 Task: Look for space in Bolgatanga, Ghana from 9th June, 2023 to 16th June, 2023 for 2 adults in price range Rs.8000 to Rs.16000. Place can be entire place with 2 bedrooms having 2 beds and 1 bathroom. Property type can be house, flat, guest house. Booking option can be shelf check-in. Required host language is English.
Action: Mouse moved to (417, 48)
Screenshot: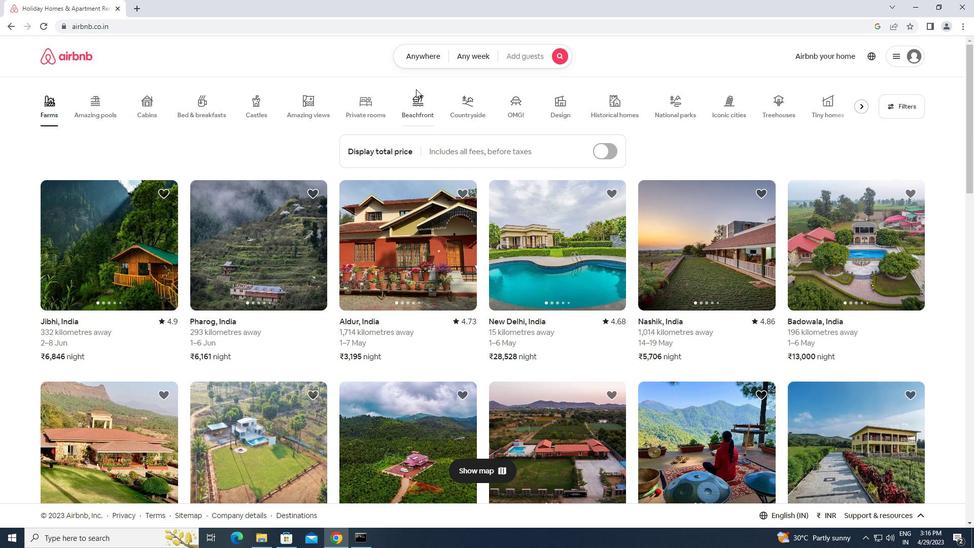 
Action: Mouse pressed left at (417, 48)
Screenshot: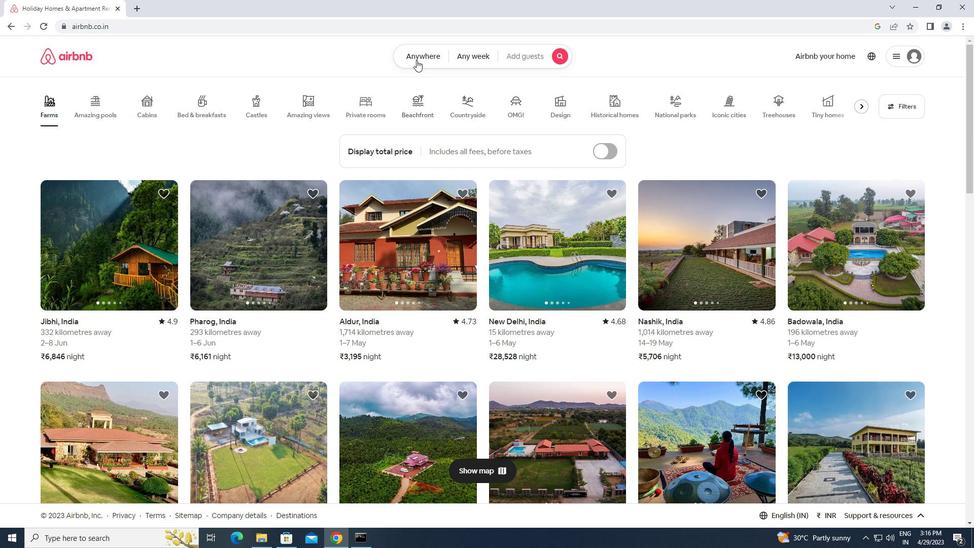 
Action: Mouse moved to (378, 101)
Screenshot: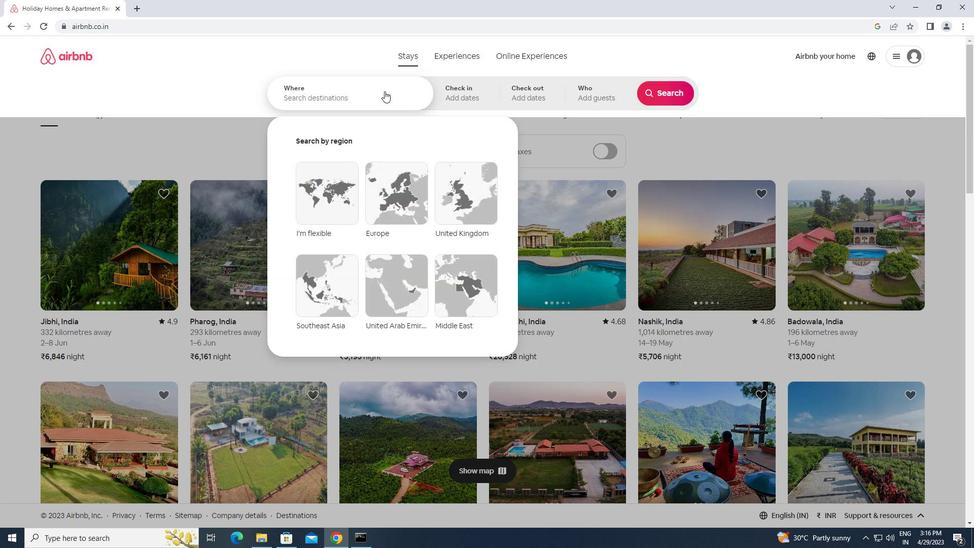 
Action: Mouse pressed left at (378, 101)
Screenshot: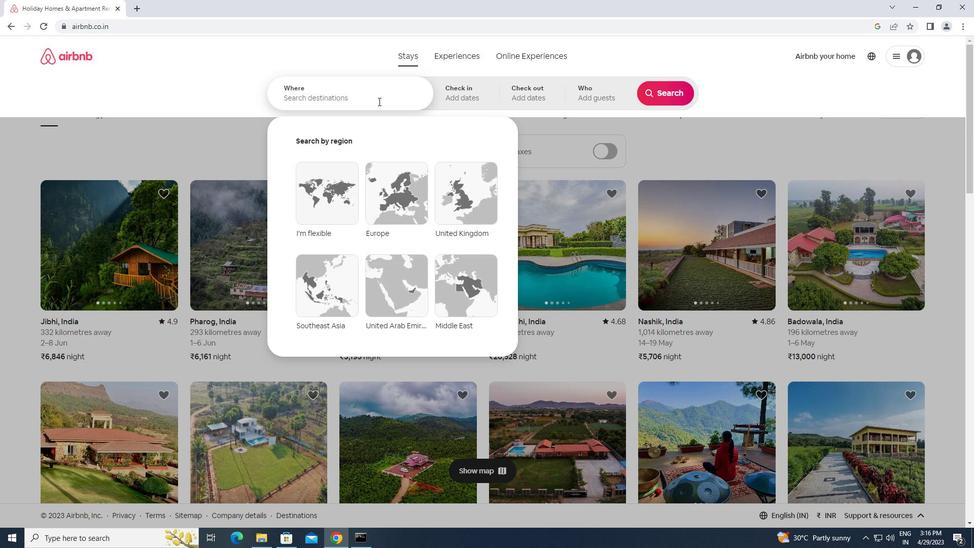 
Action: Key pressed b<Key.caps_lock>olgatanga,<Key.space><Key.caps_lock>g<Key.caps_lock>hana<Key.enter>
Screenshot: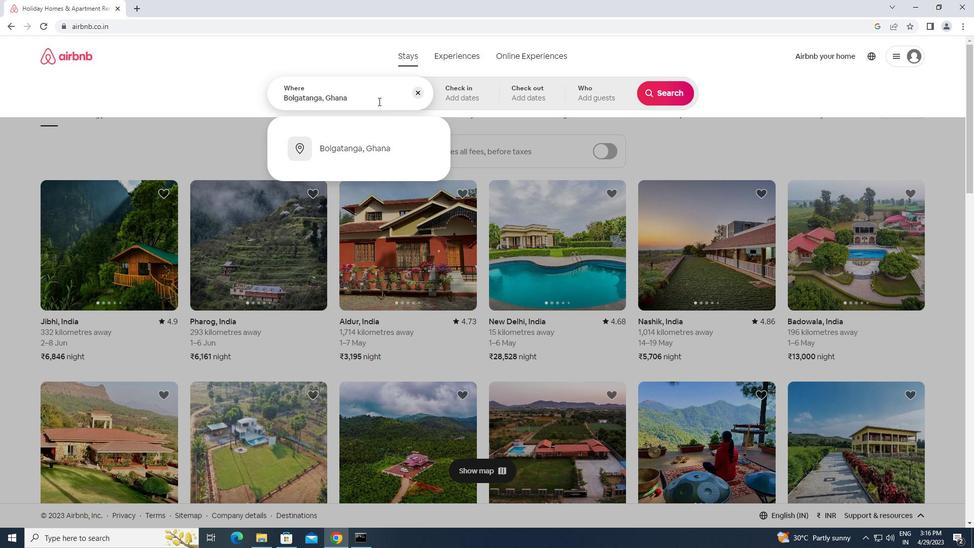 
Action: Mouse moved to (662, 178)
Screenshot: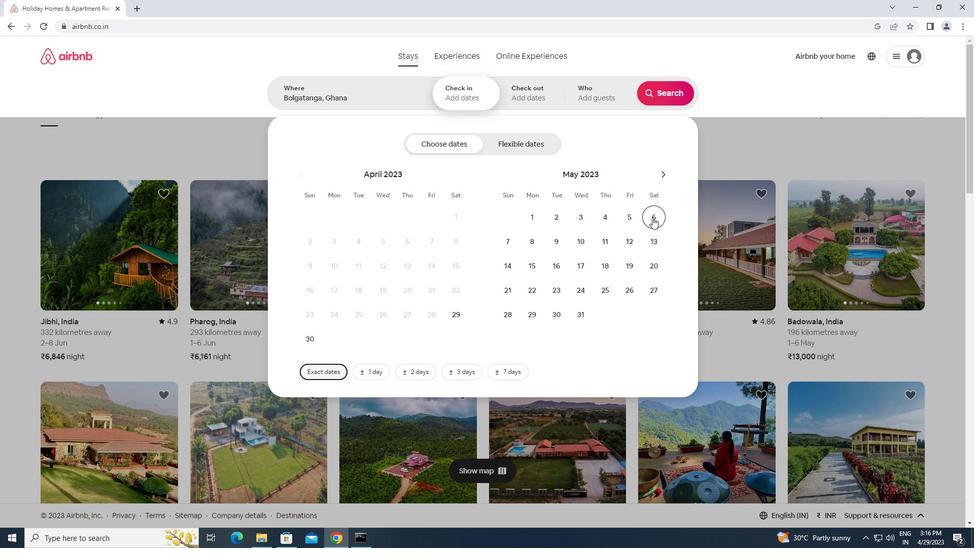 
Action: Mouse pressed left at (662, 178)
Screenshot: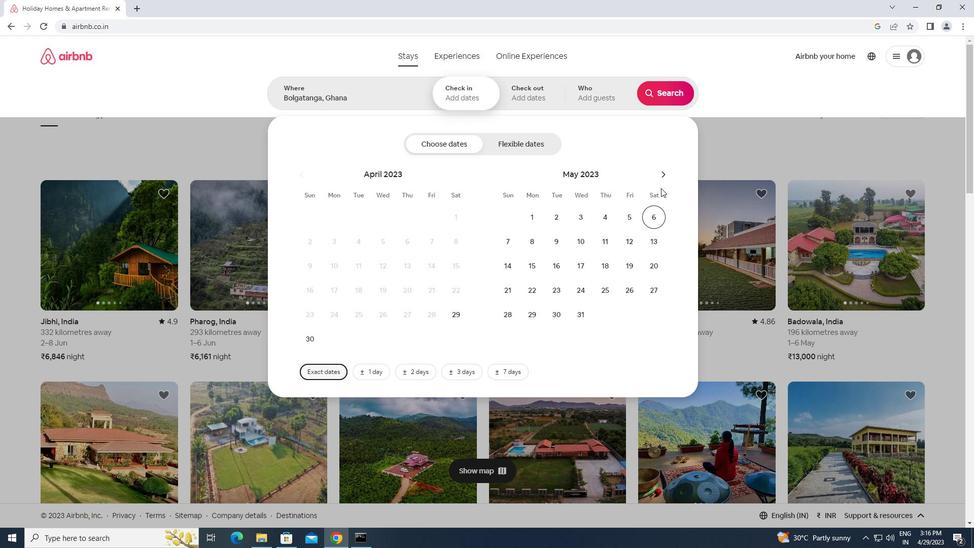 
Action: Mouse moved to (622, 244)
Screenshot: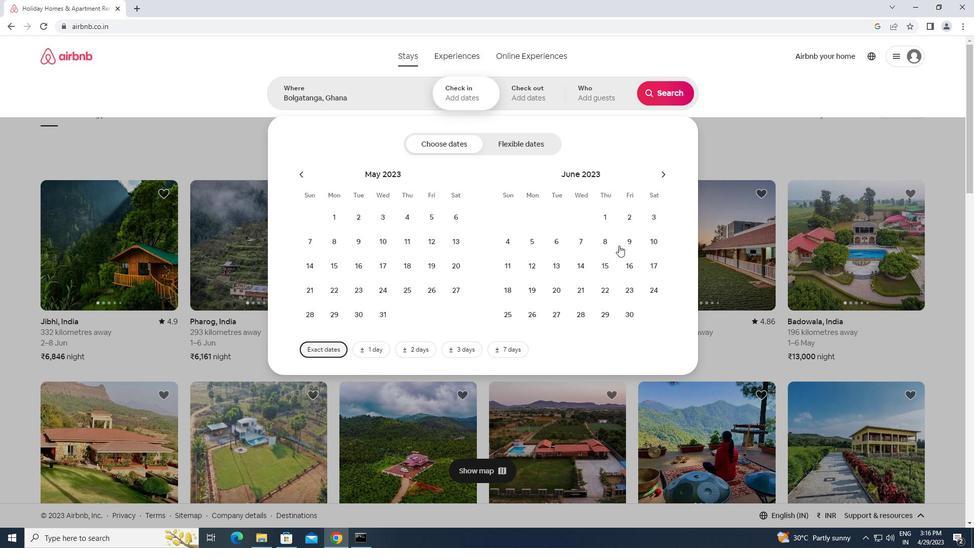 
Action: Mouse pressed left at (622, 244)
Screenshot: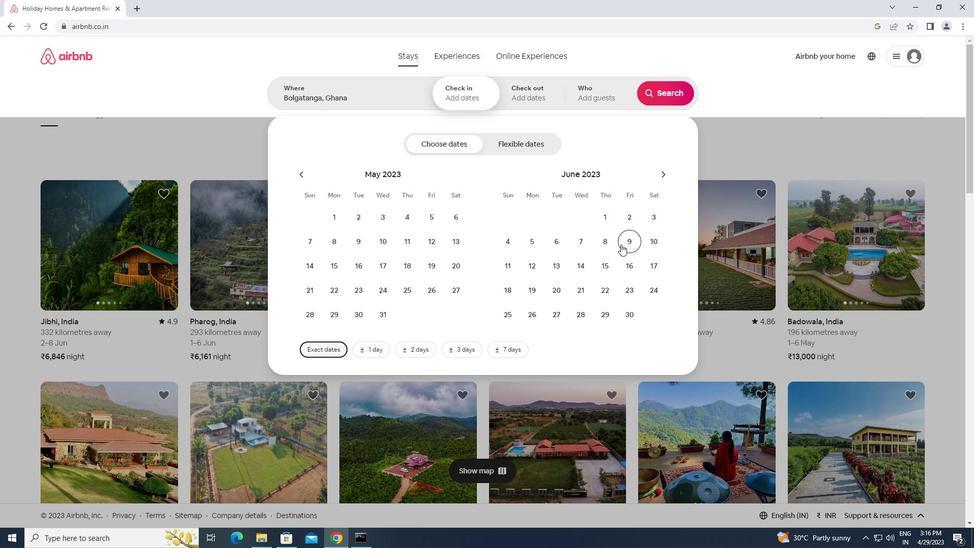 
Action: Mouse moved to (627, 263)
Screenshot: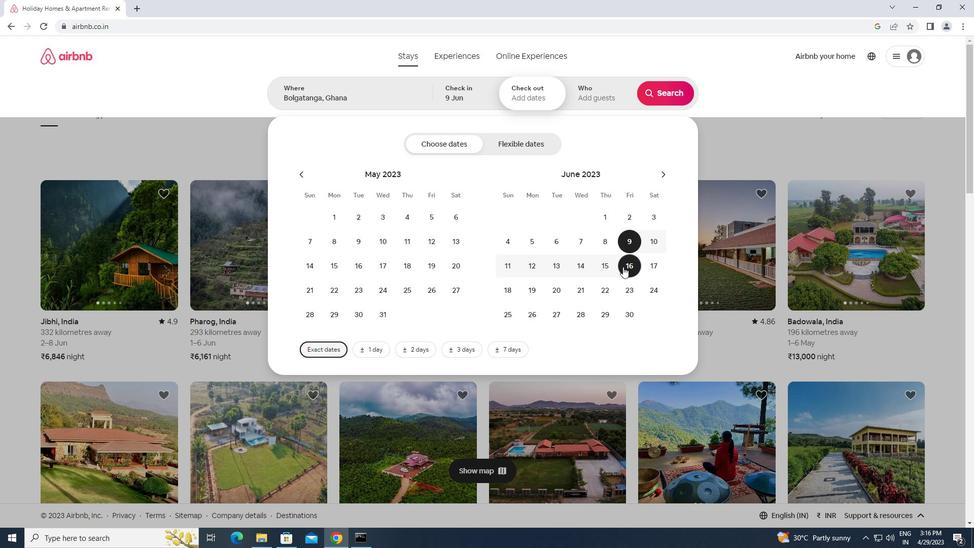 
Action: Mouse pressed left at (627, 263)
Screenshot: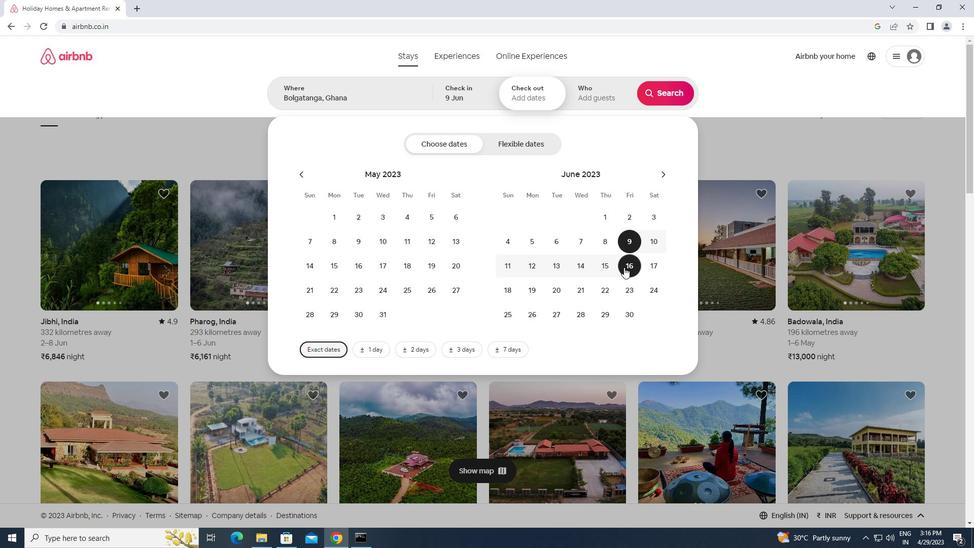 
Action: Mouse moved to (599, 94)
Screenshot: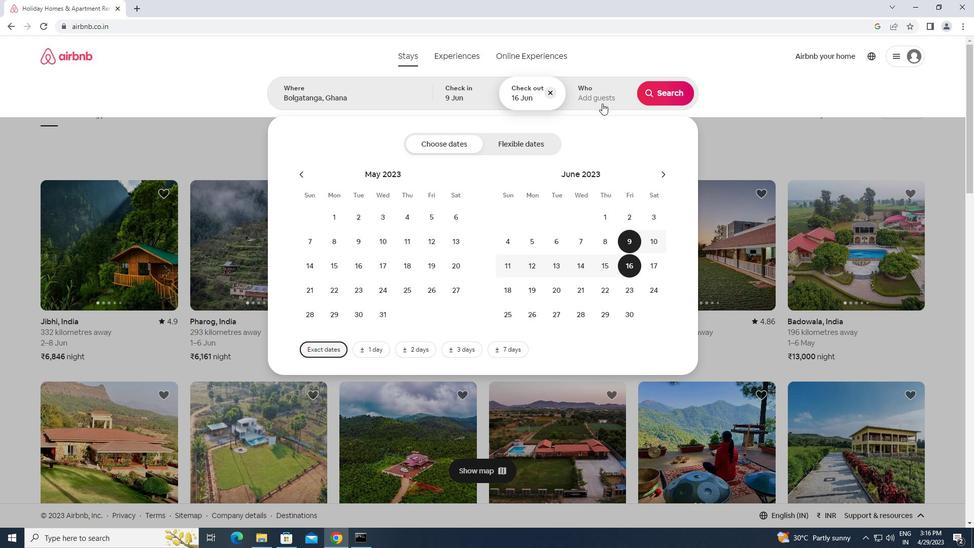 
Action: Mouse pressed left at (599, 94)
Screenshot: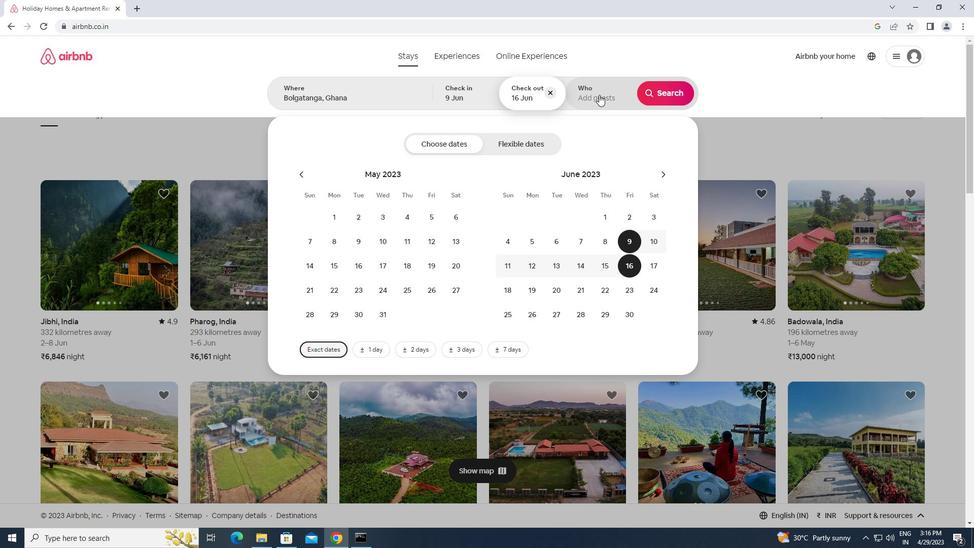 
Action: Mouse moved to (671, 149)
Screenshot: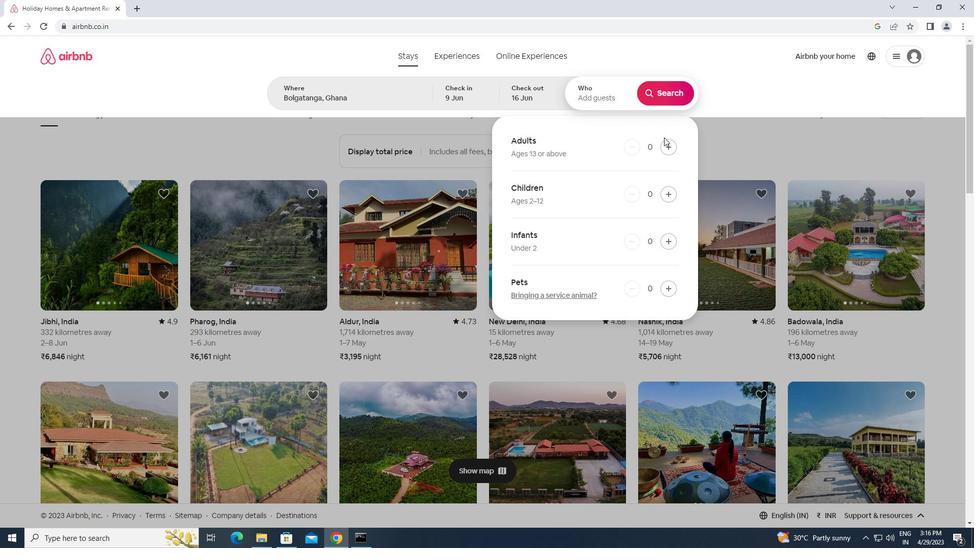 
Action: Mouse pressed left at (671, 149)
Screenshot: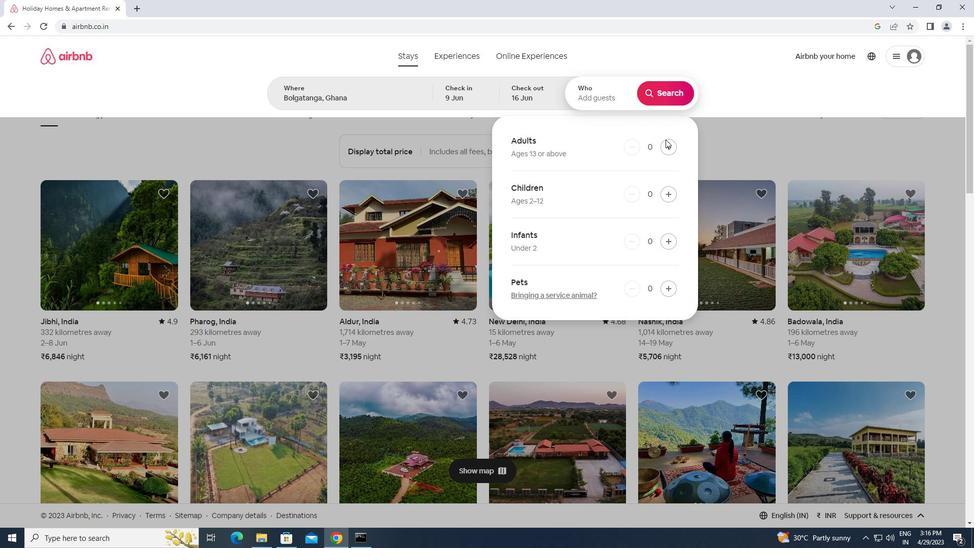 
Action: Mouse pressed left at (671, 149)
Screenshot: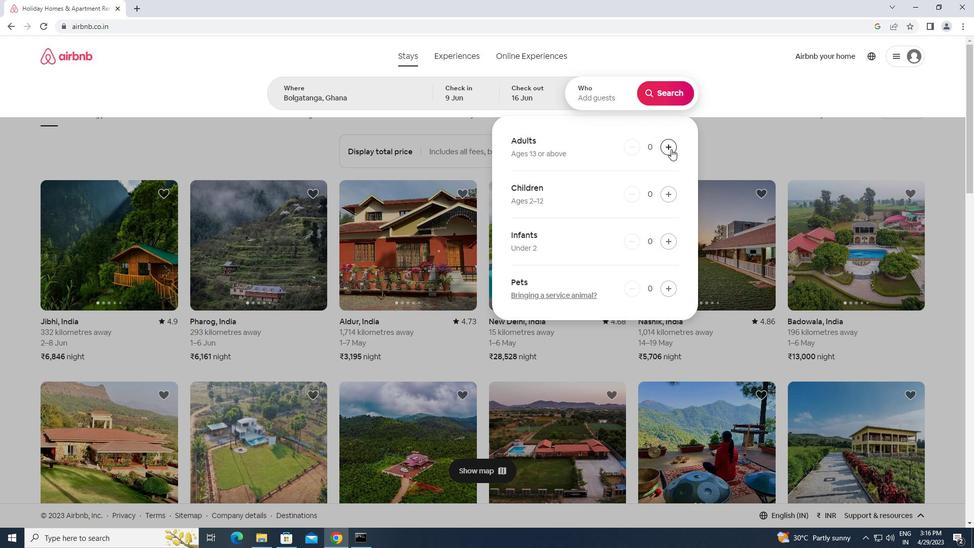 
Action: Mouse moved to (666, 102)
Screenshot: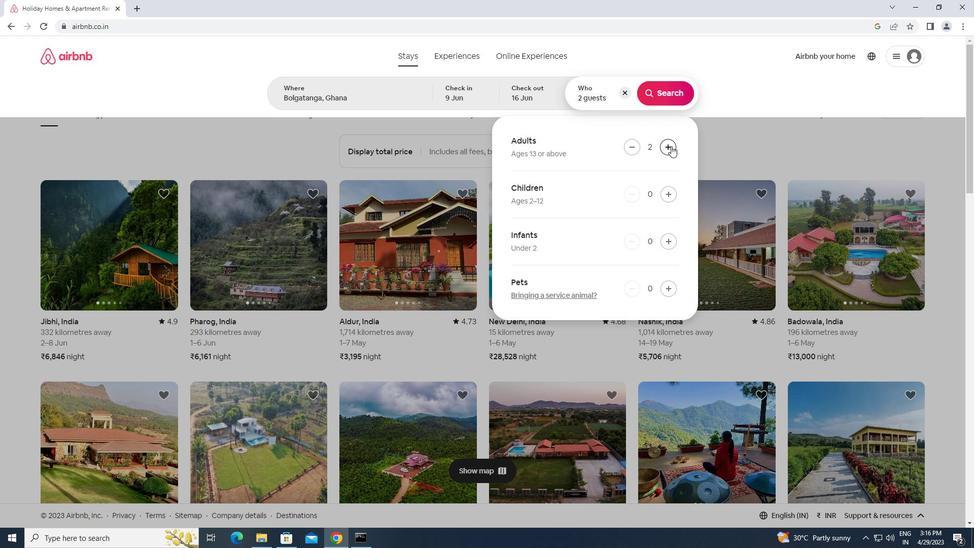 
Action: Mouse pressed left at (666, 102)
Screenshot: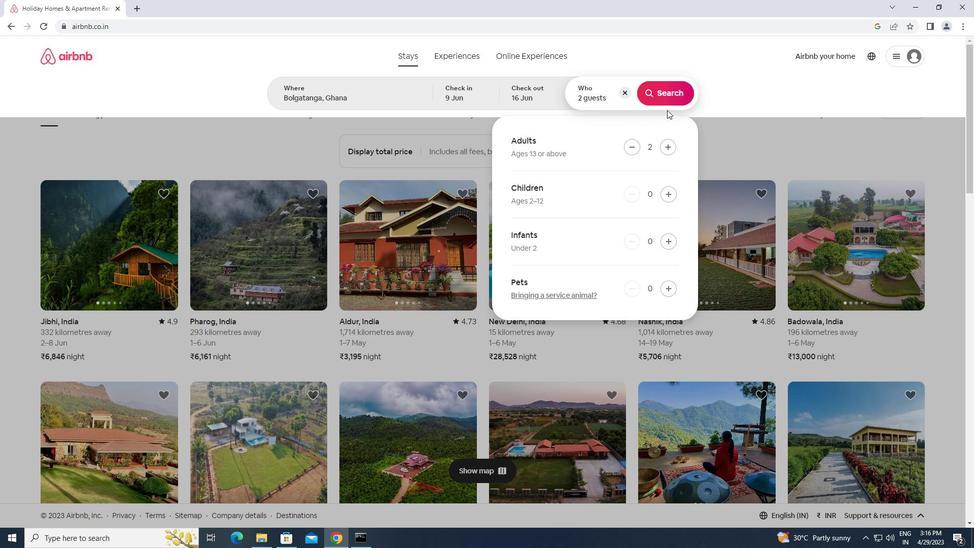
Action: Mouse moved to (916, 91)
Screenshot: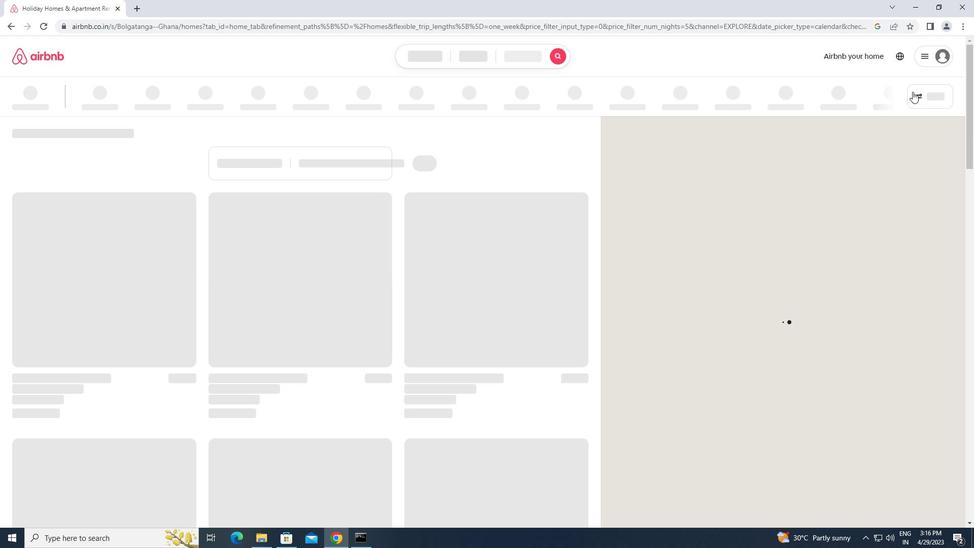 
Action: Mouse pressed left at (916, 91)
Screenshot: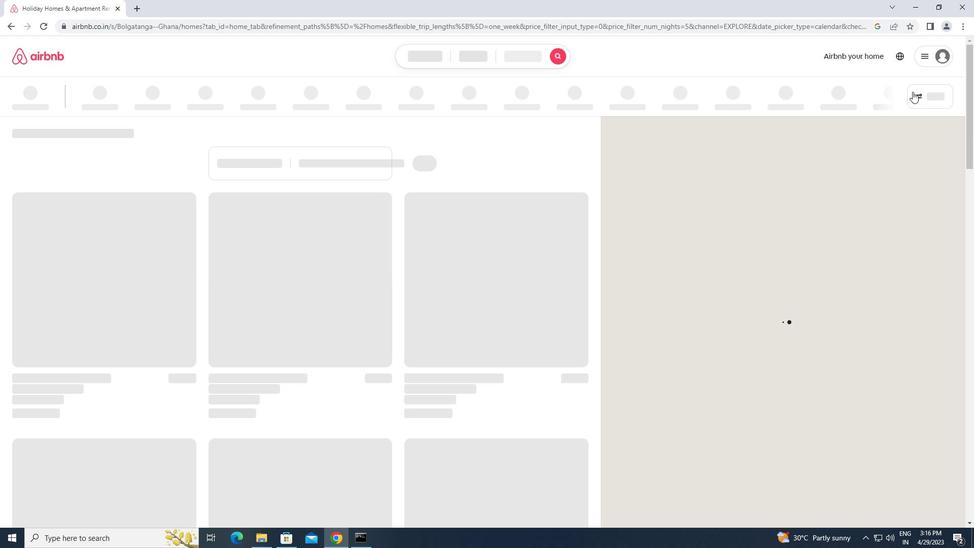 
Action: Mouse moved to (935, 98)
Screenshot: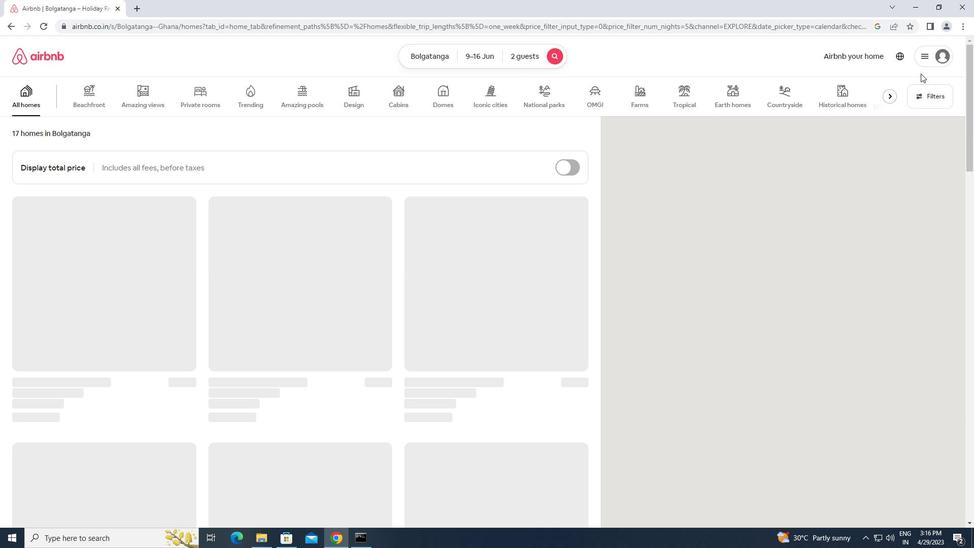
Action: Mouse pressed left at (935, 98)
Screenshot: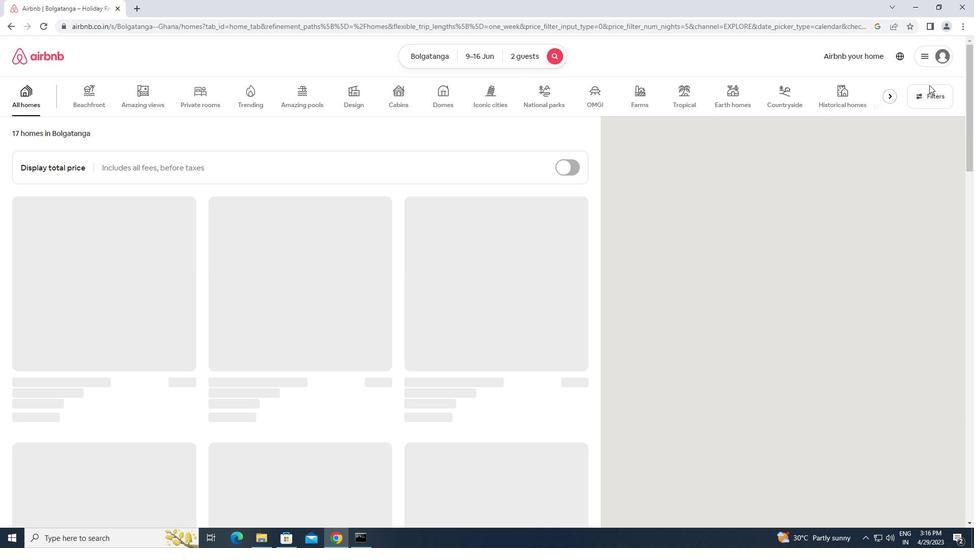 
Action: Mouse moved to (359, 226)
Screenshot: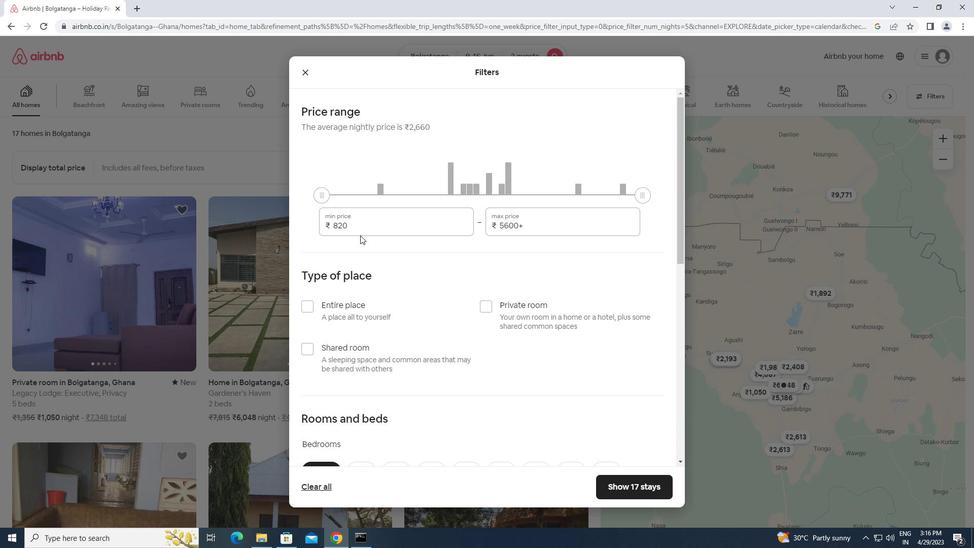 
Action: Mouse pressed left at (359, 226)
Screenshot: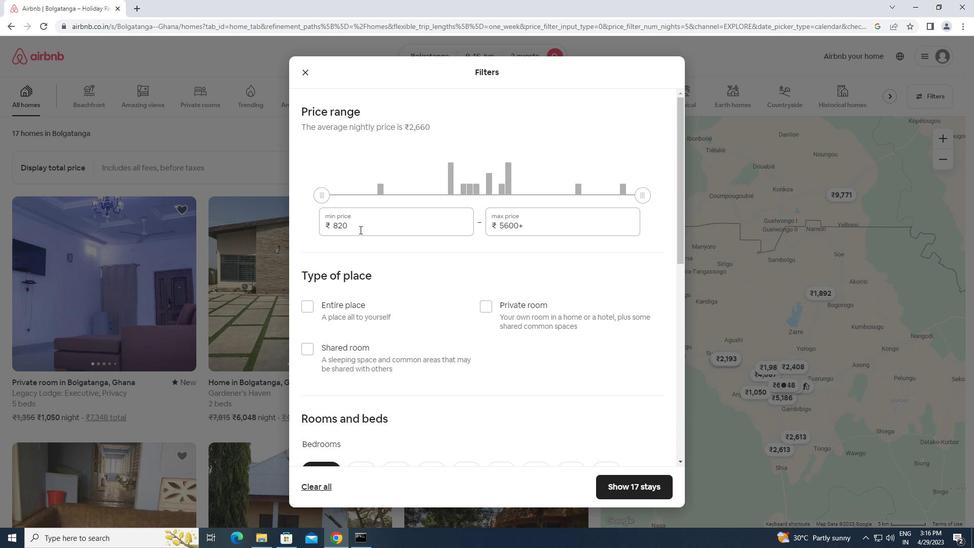 
Action: Mouse moved to (318, 231)
Screenshot: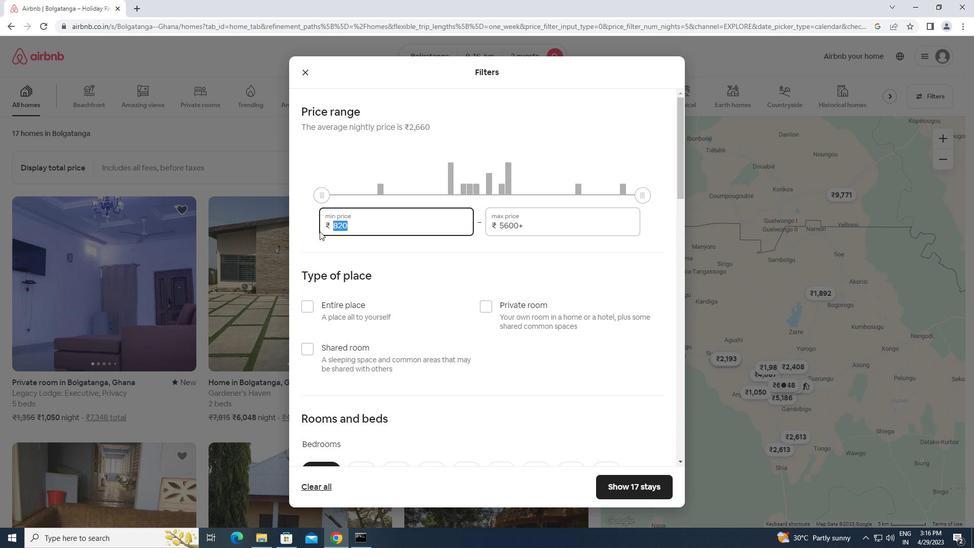 
Action: Key pressed 8000<Key.tab><Key.backspace><Key.backspace><Key.backspace><Key.backspace><Key.backspace>16000<Key.backspace><Key.backspace><Key.backspace><Key.backspace><Key.backspace><Key.backspace><Key.backspace><Key.backspace><Key.backspace><Key.backspace><Key.backspace><Key.backspace><Key.backspace><Key.backspace><Key.backspace><Key.backspace><Key.backspace><Key.backspace>16000
Screenshot: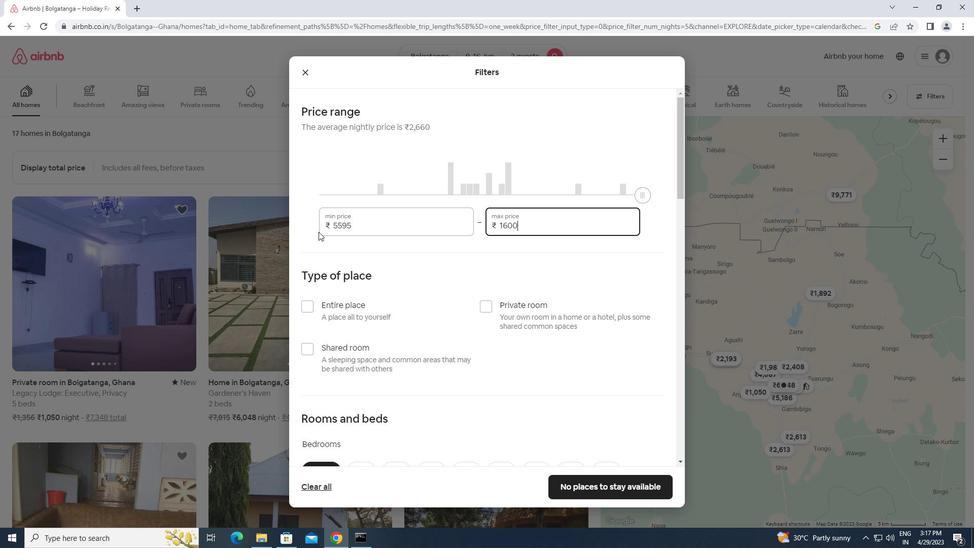 
Action: Mouse moved to (314, 303)
Screenshot: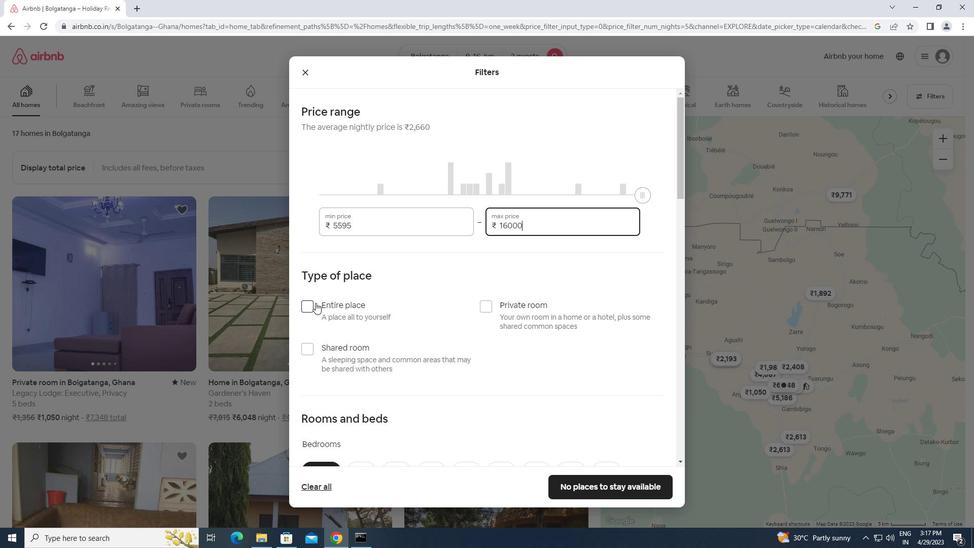 
Action: Mouse pressed left at (314, 303)
Screenshot: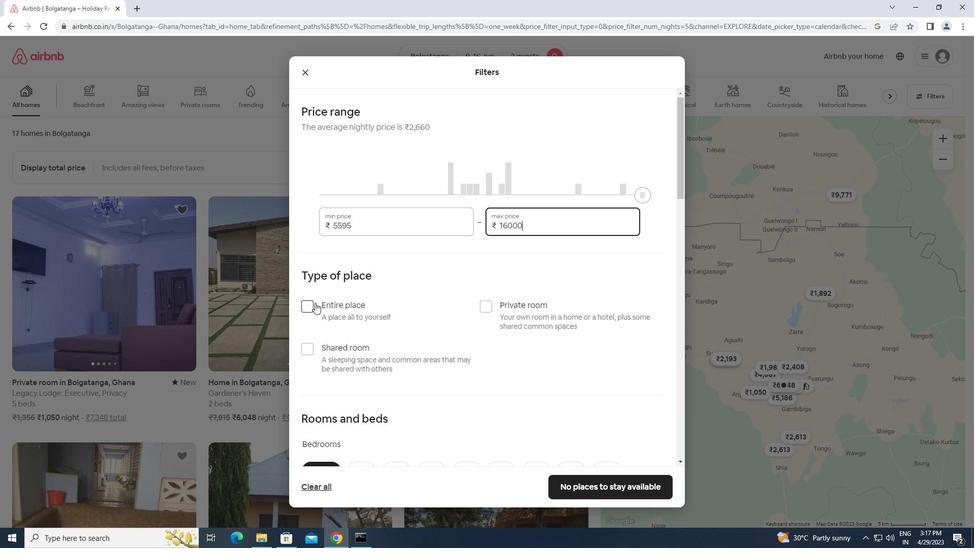 
Action: Mouse moved to (359, 326)
Screenshot: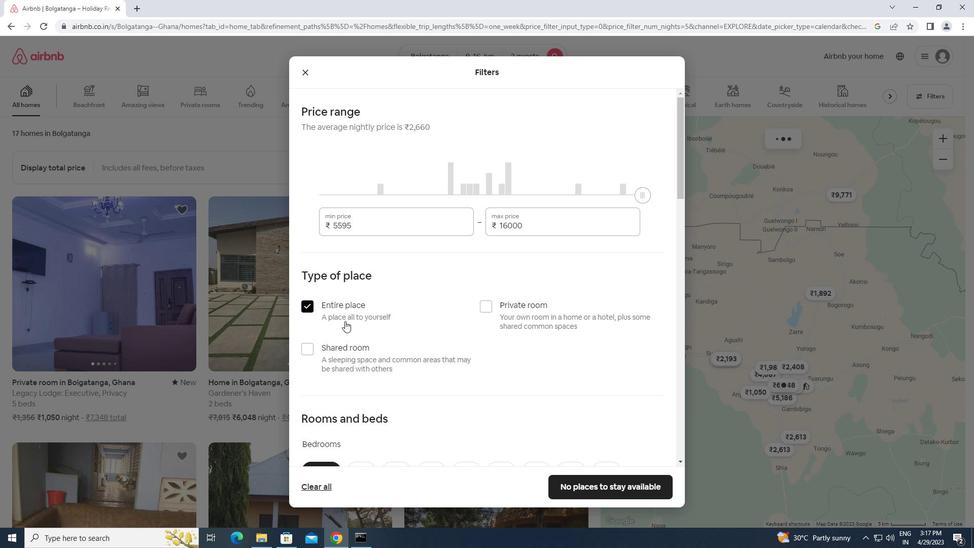 
Action: Mouse scrolled (359, 326) with delta (0, 0)
Screenshot: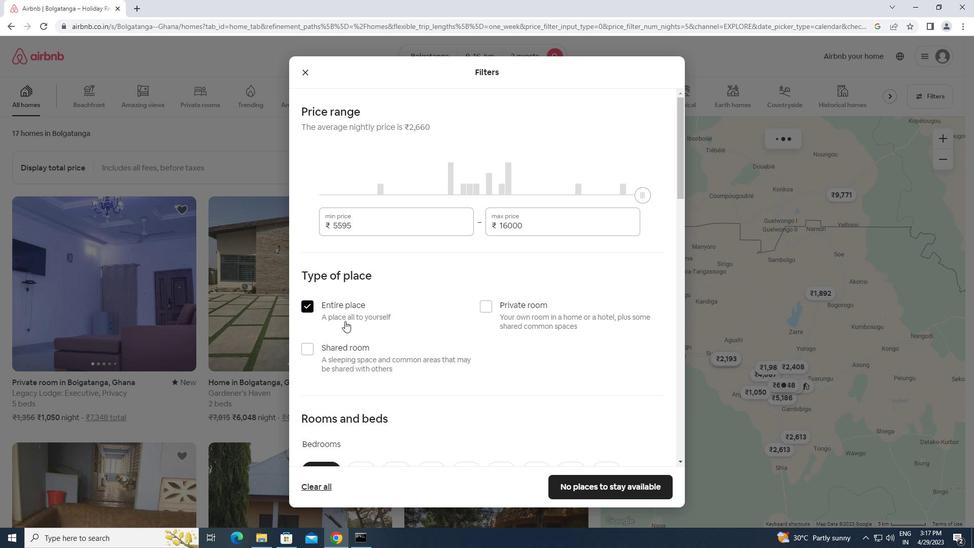 
Action: Mouse scrolled (359, 326) with delta (0, 0)
Screenshot: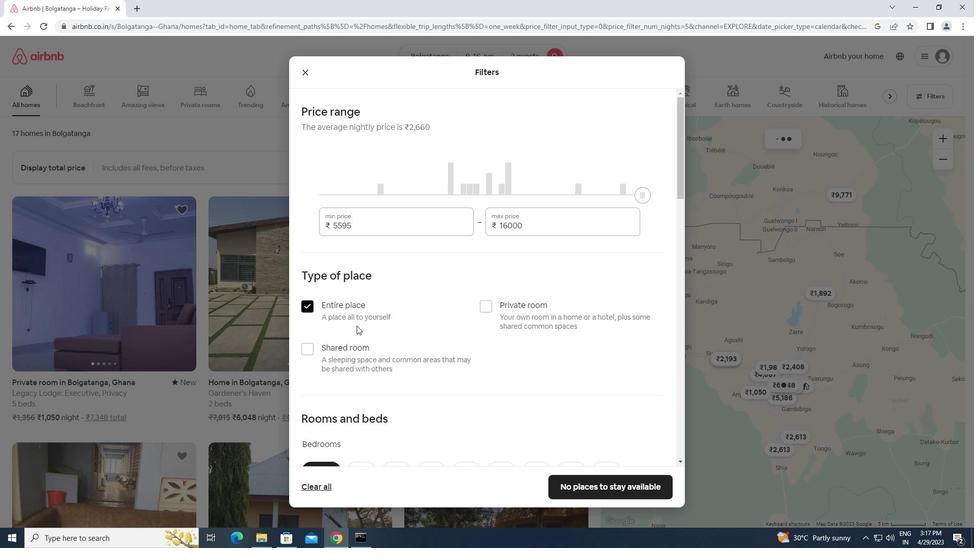 
Action: Mouse scrolled (359, 326) with delta (0, 0)
Screenshot: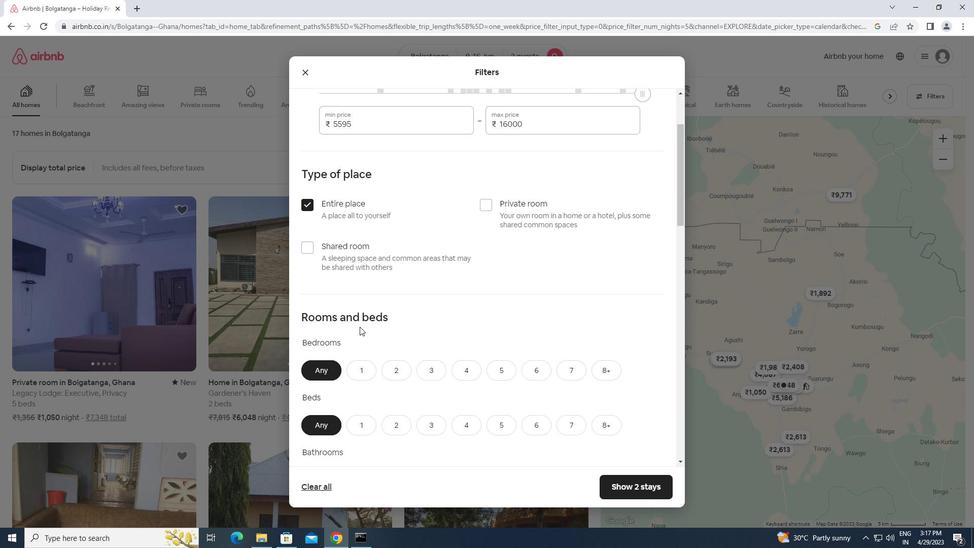 
Action: Mouse scrolled (359, 326) with delta (0, 0)
Screenshot: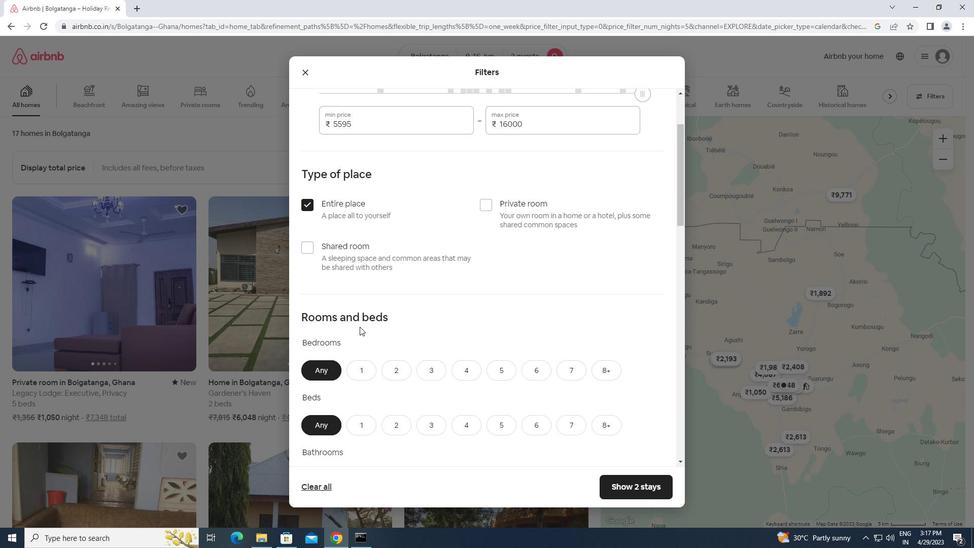 
Action: Mouse scrolled (359, 327) with delta (0, 0)
Screenshot: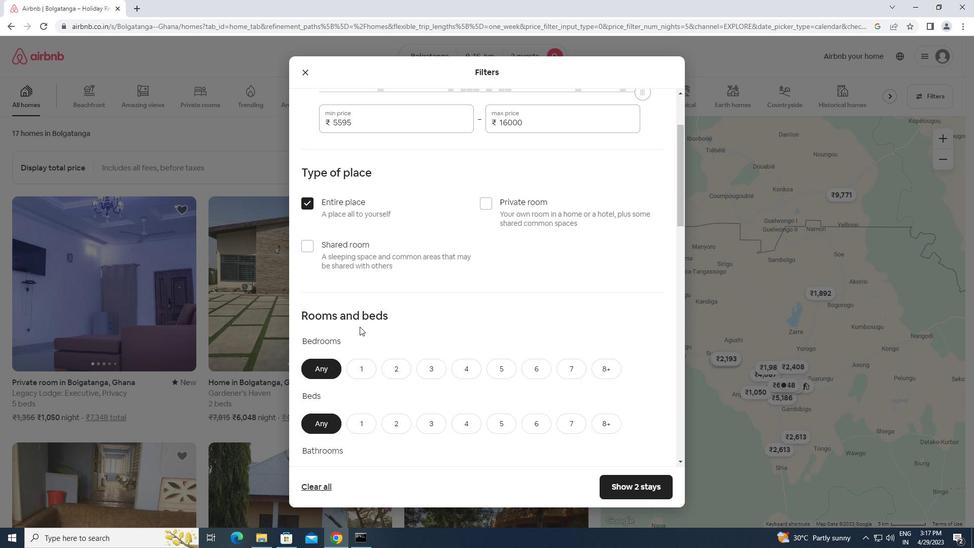 
Action: Mouse moved to (395, 320)
Screenshot: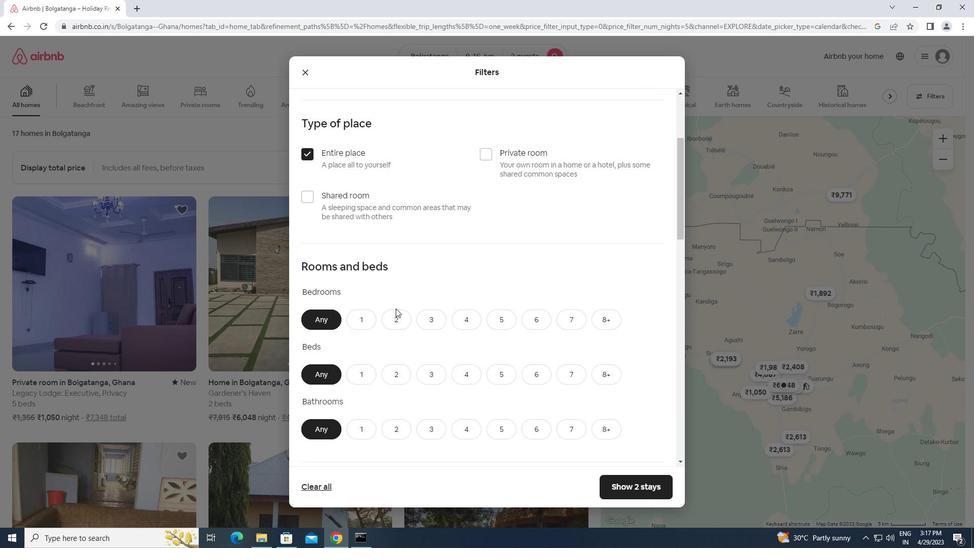 
Action: Mouse pressed left at (395, 320)
Screenshot: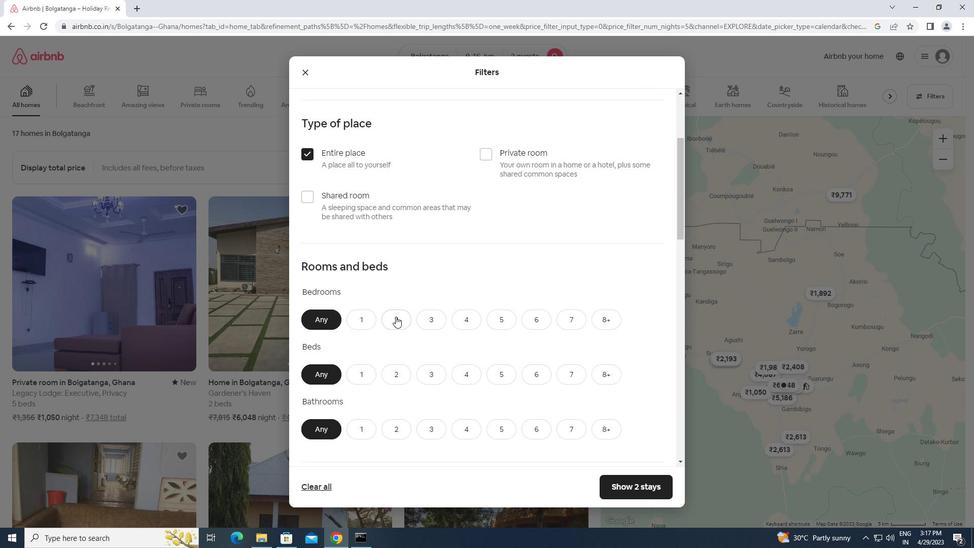 
Action: Mouse moved to (397, 368)
Screenshot: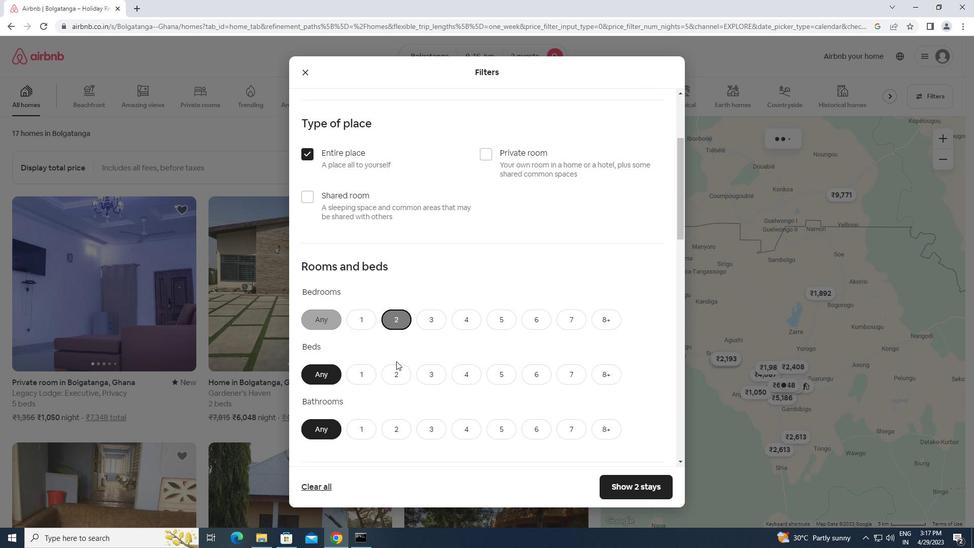
Action: Mouse pressed left at (397, 368)
Screenshot: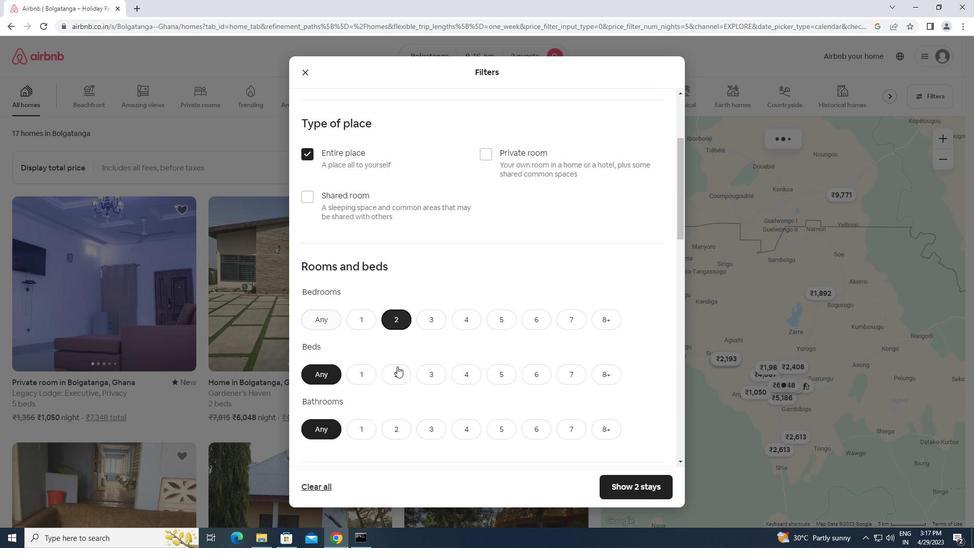 
Action: Mouse moved to (367, 431)
Screenshot: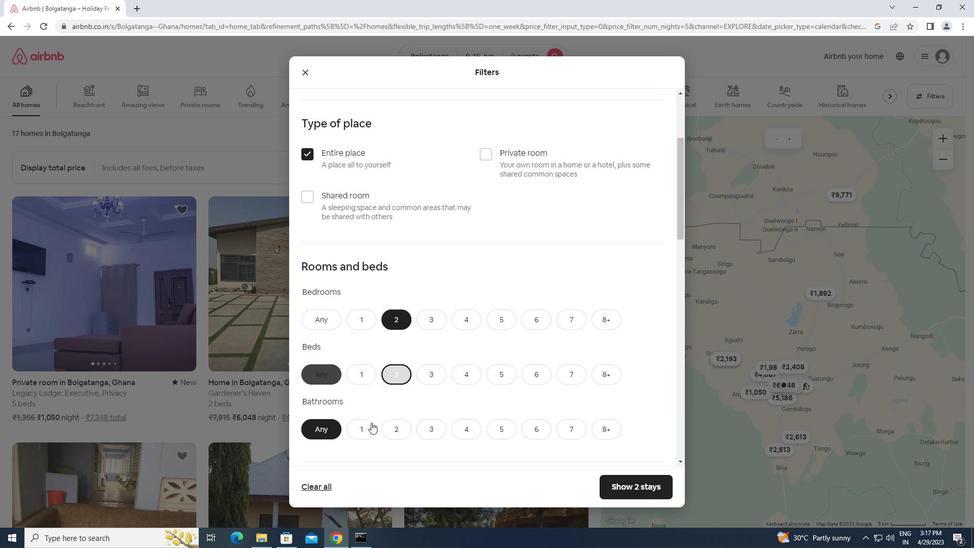 
Action: Mouse pressed left at (367, 431)
Screenshot: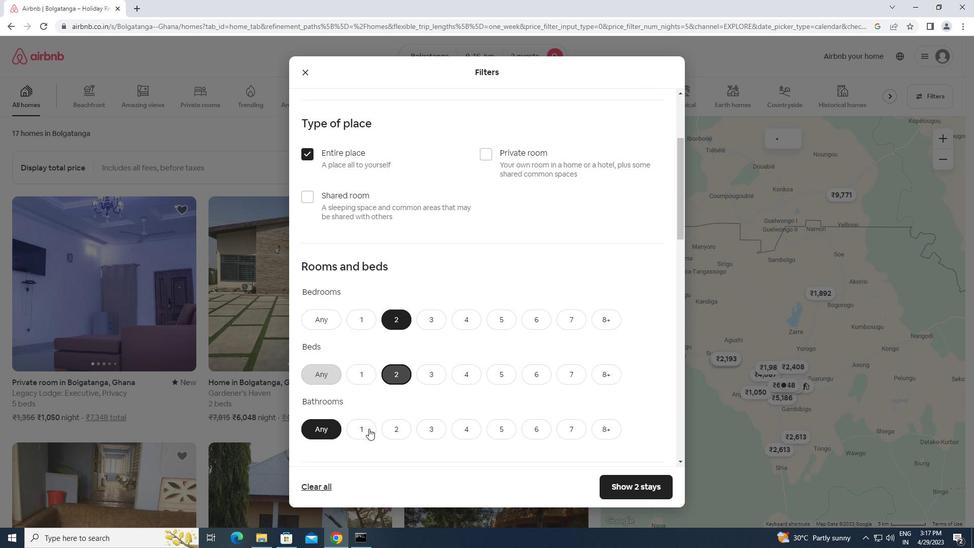 
Action: Mouse moved to (452, 419)
Screenshot: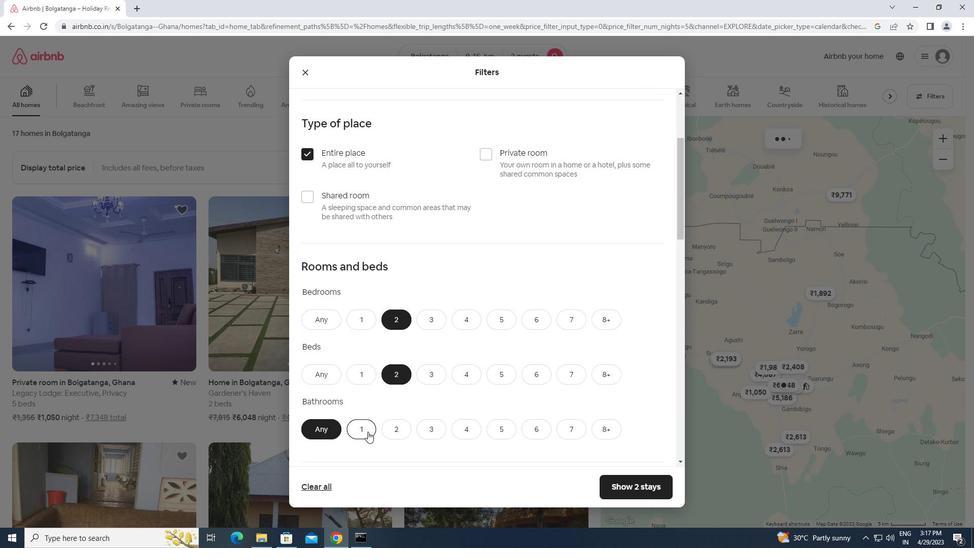 
Action: Mouse scrolled (452, 419) with delta (0, 0)
Screenshot: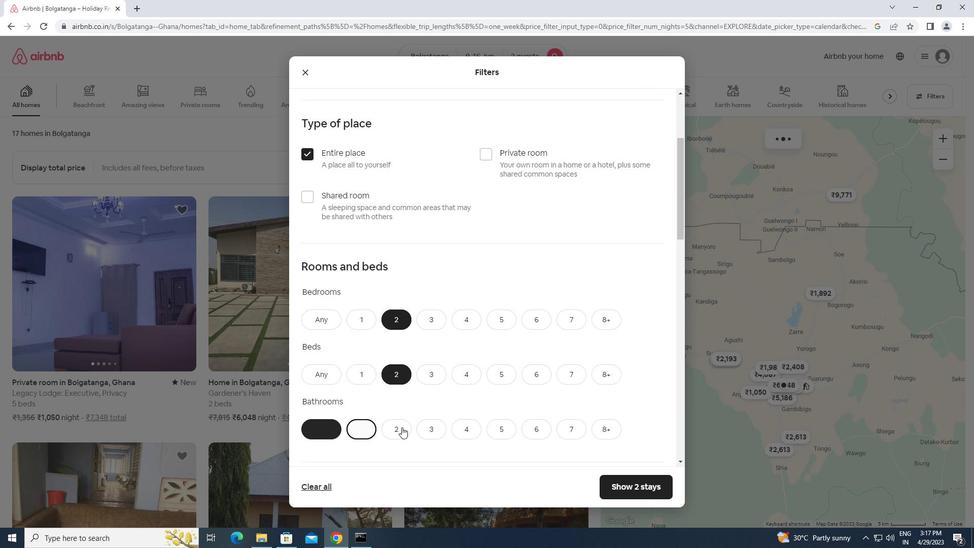 
Action: Mouse scrolled (452, 419) with delta (0, 0)
Screenshot: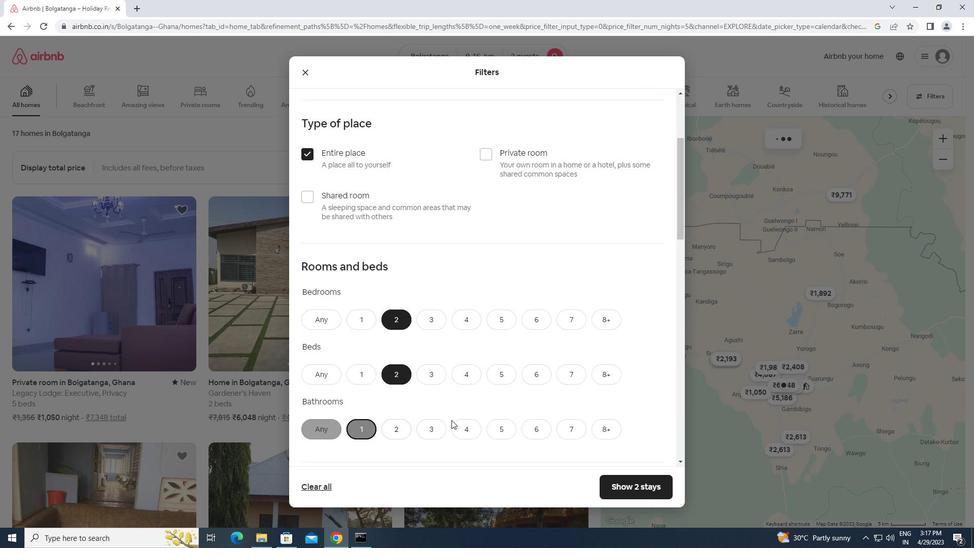 
Action: Mouse scrolled (452, 419) with delta (0, 0)
Screenshot: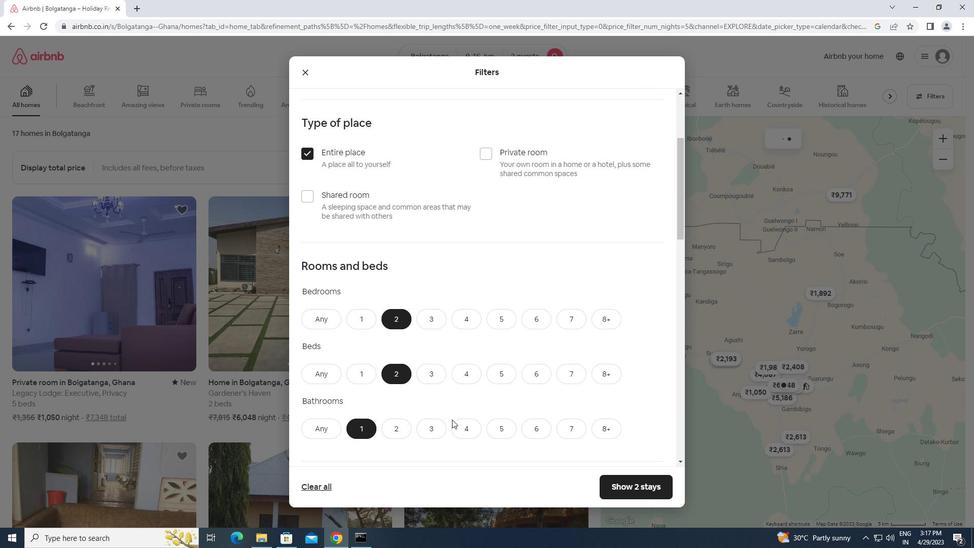
Action: Mouse moved to (373, 397)
Screenshot: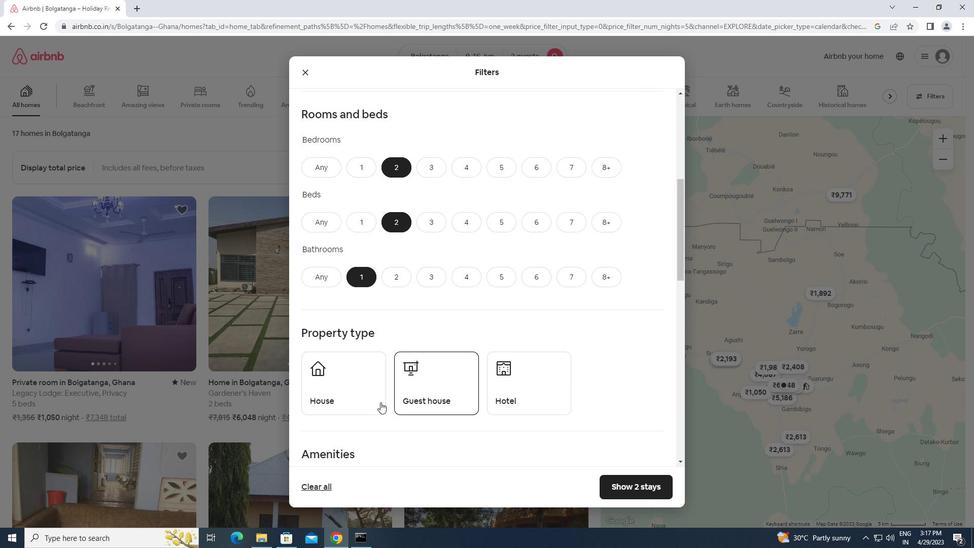 
Action: Mouse pressed left at (373, 397)
Screenshot: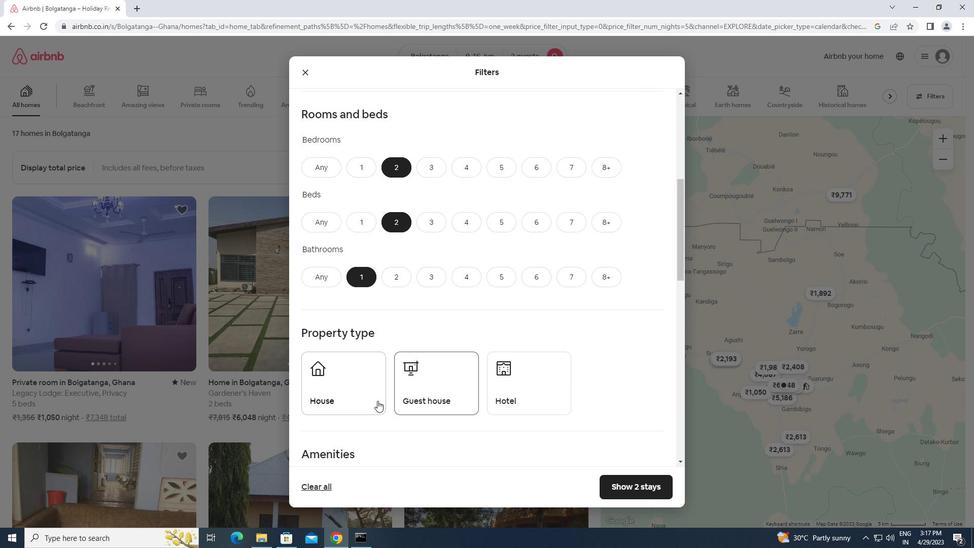 
Action: Mouse moved to (438, 393)
Screenshot: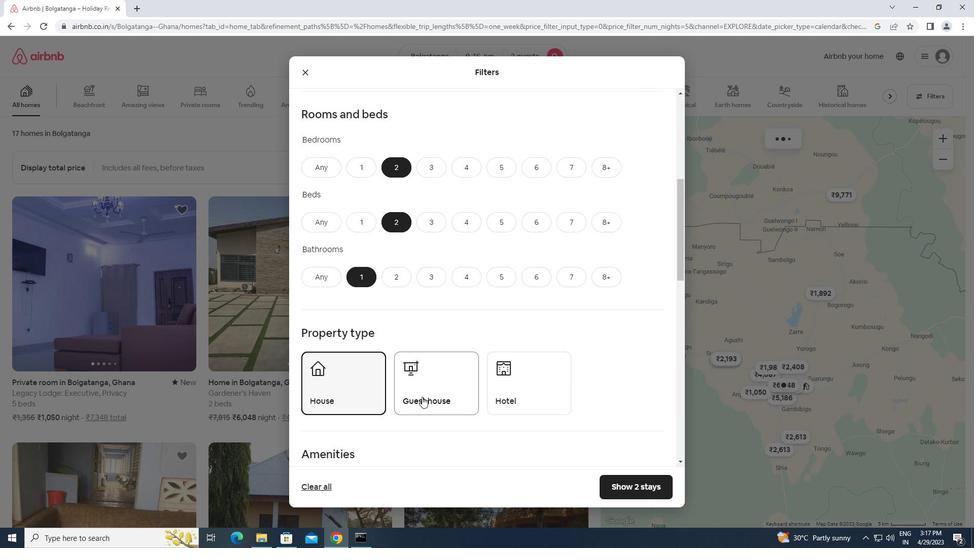 
Action: Mouse pressed left at (438, 393)
Screenshot: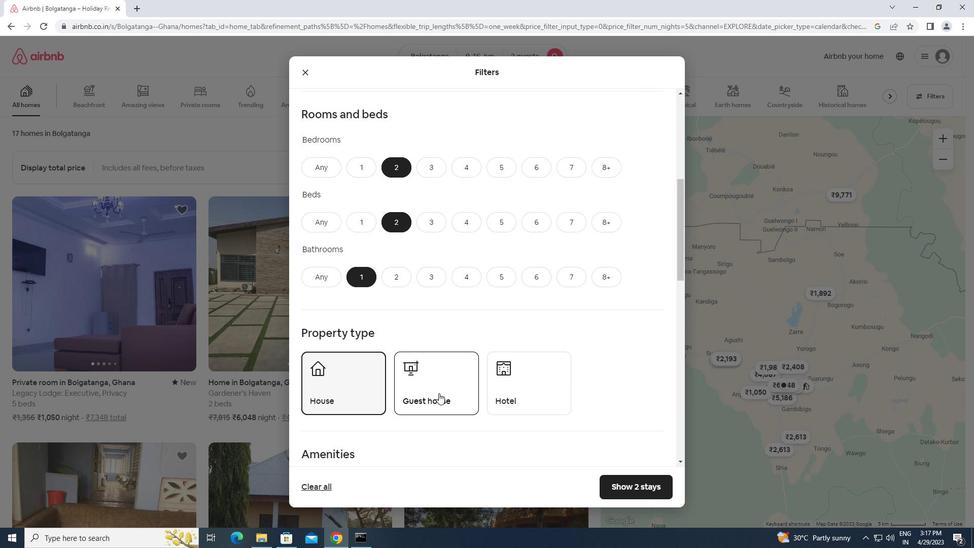 
Action: Mouse moved to (394, 412)
Screenshot: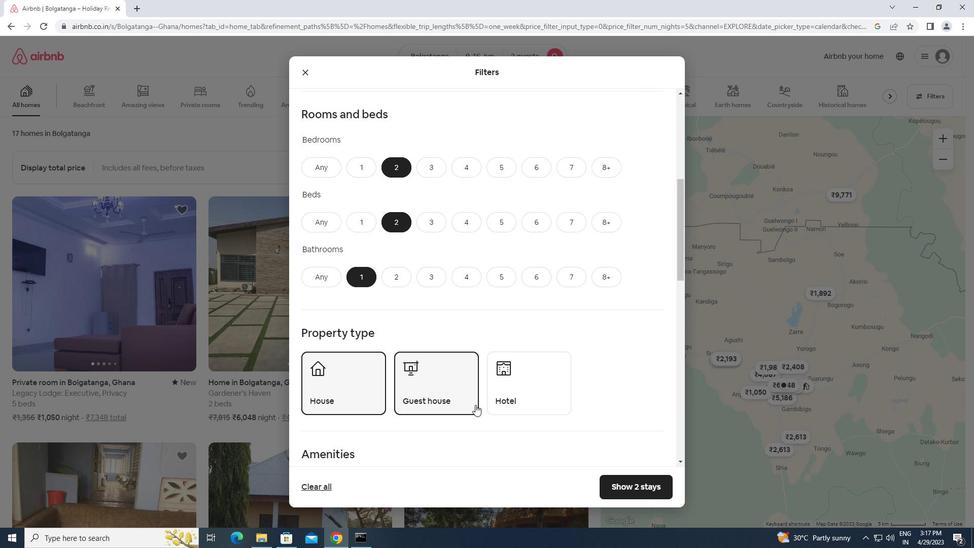 
Action: Mouse scrolled (394, 412) with delta (0, 0)
Screenshot: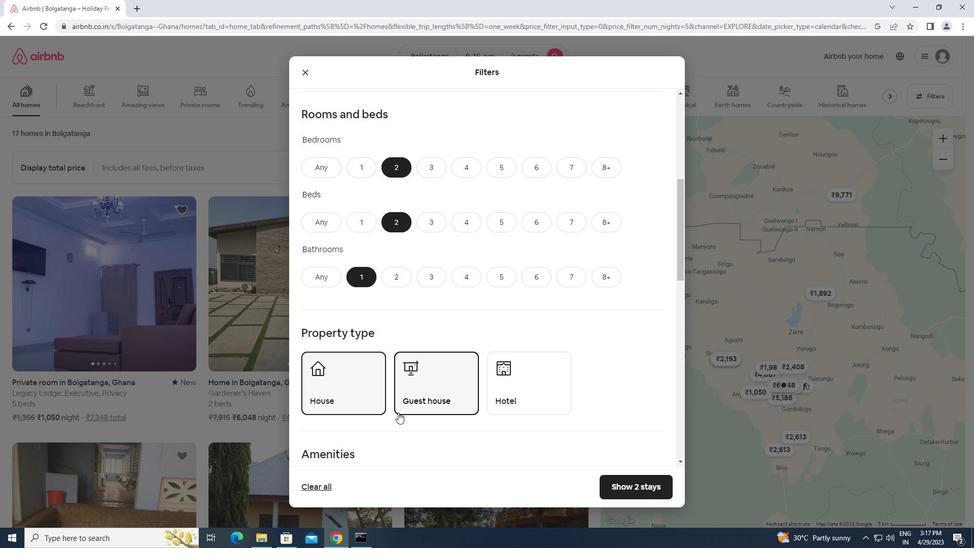 
Action: Mouse scrolled (394, 412) with delta (0, 0)
Screenshot: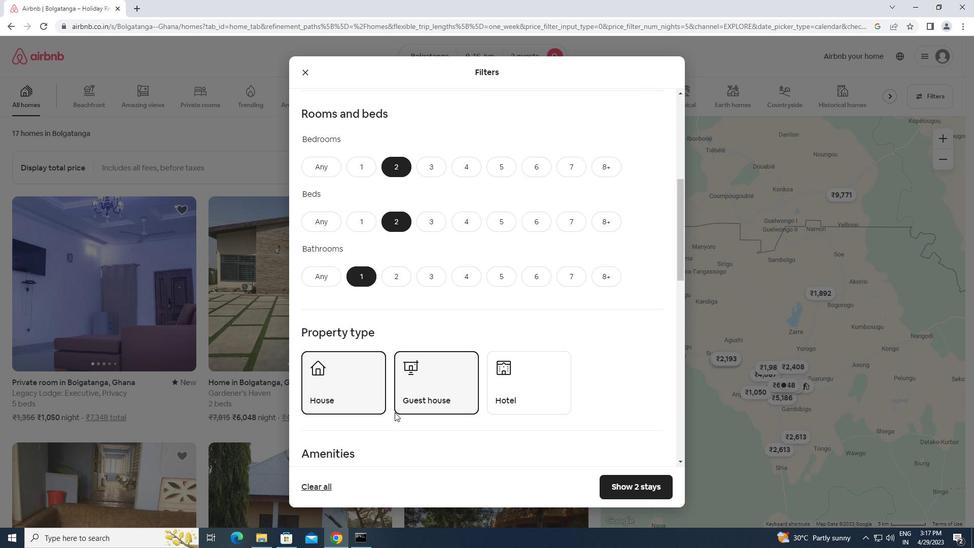 
Action: Mouse moved to (414, 407)
Screenshot: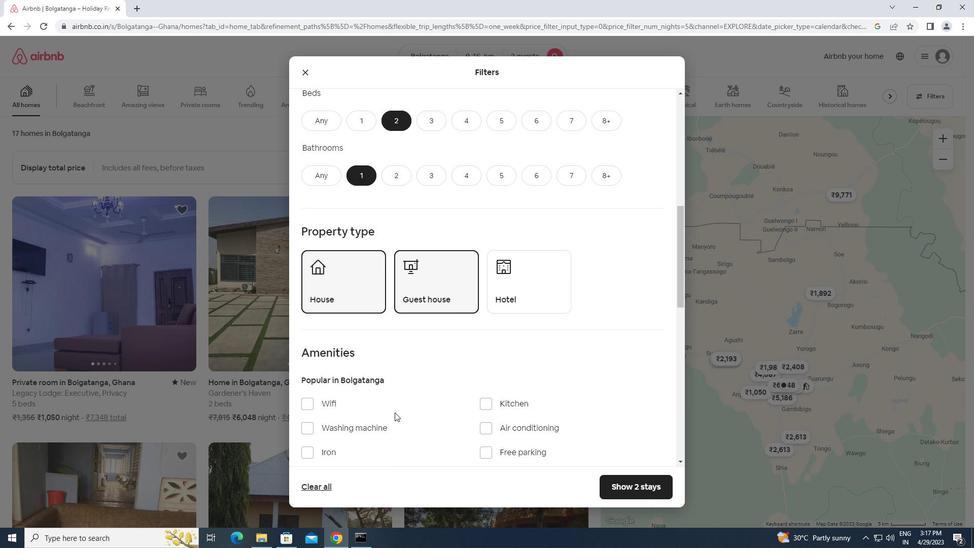 
Action: Mouse scrolled (414, 407) with delta (0, 0)
Screenshot: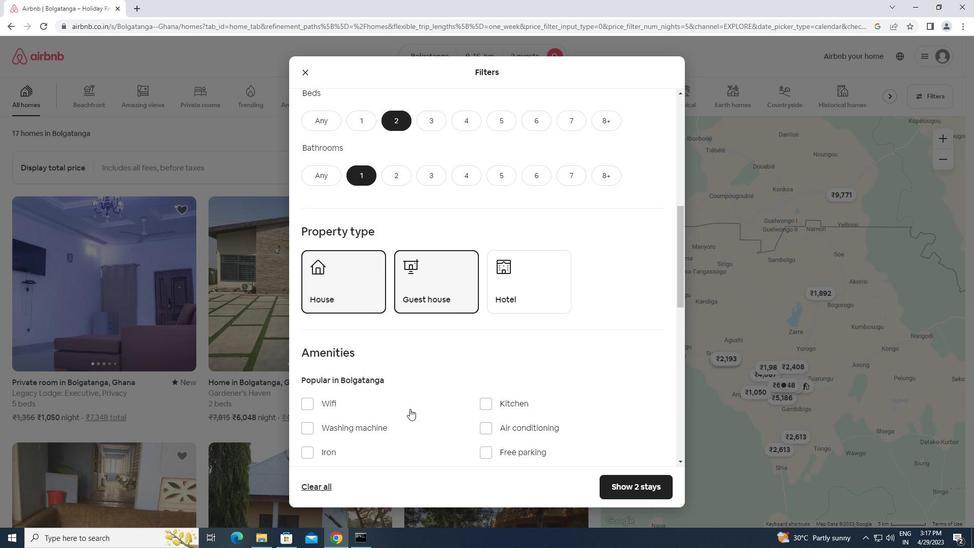 
Action: Mouse scrolled (414, 407) with delta (0, 0)
Screenshot: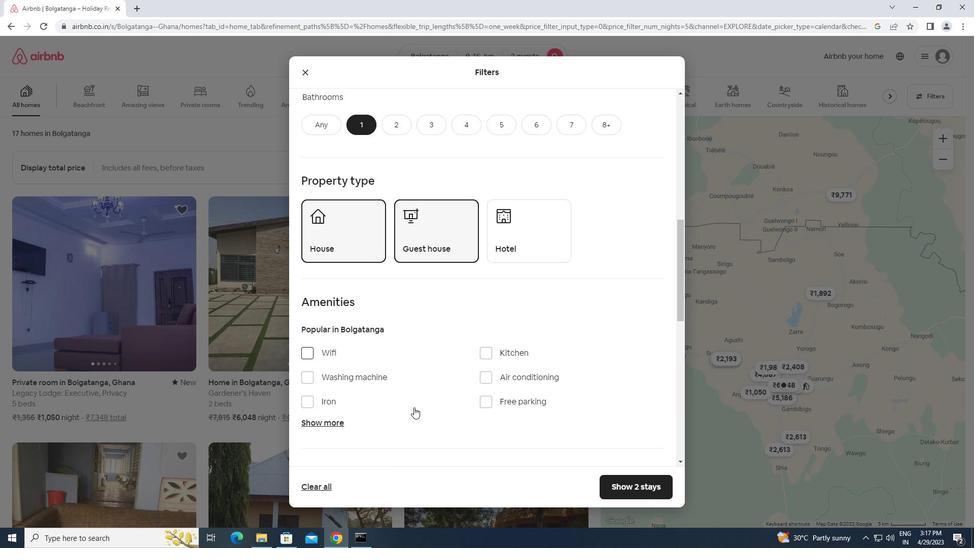 
Action: Mouse scrolled (414, 407) with delta (0, 0)
Screenshot: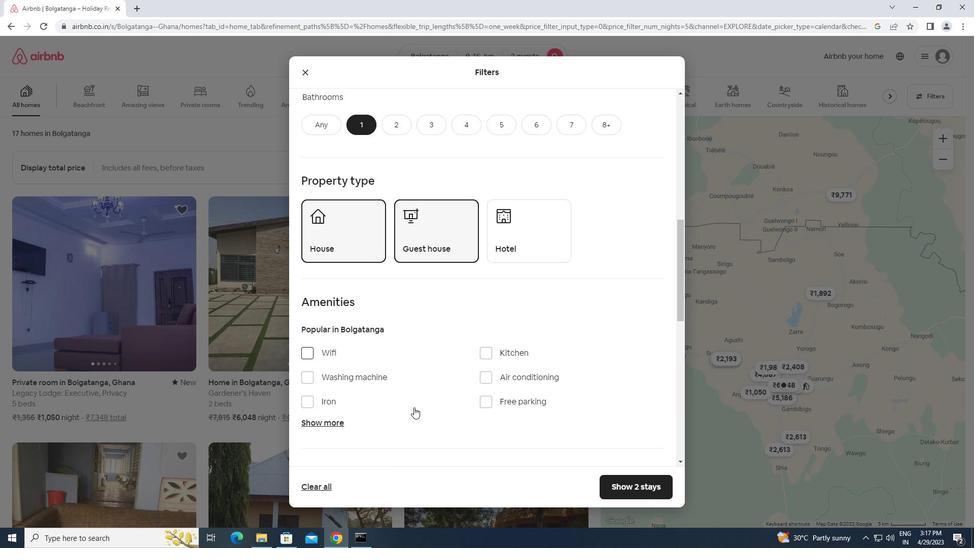 
Action: Mouse scrolled (414, 407) with delta (0, 0)
Screenshot: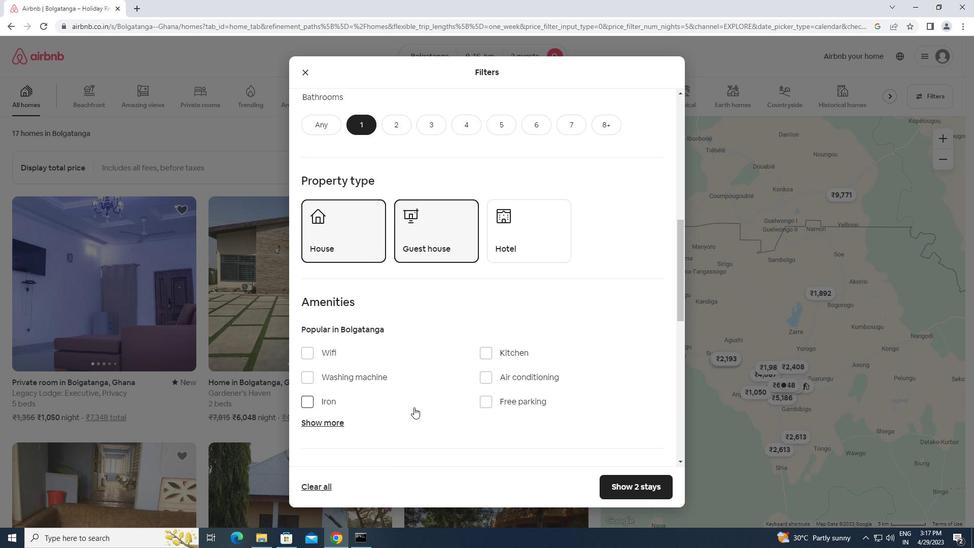 
Action: Mouse moved to (640, 390)
Screenshot: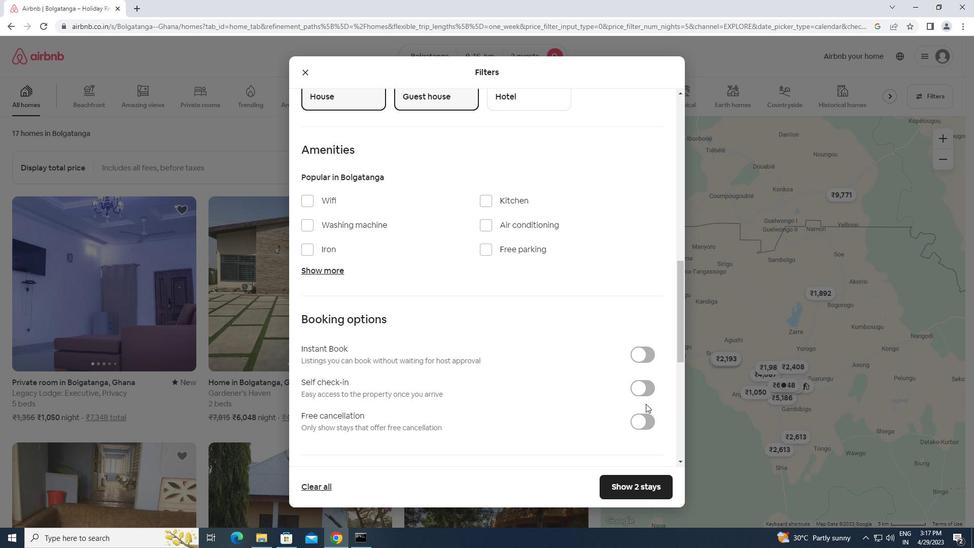 
Action: Mouse pressed left at (640, 390)
Screenshot: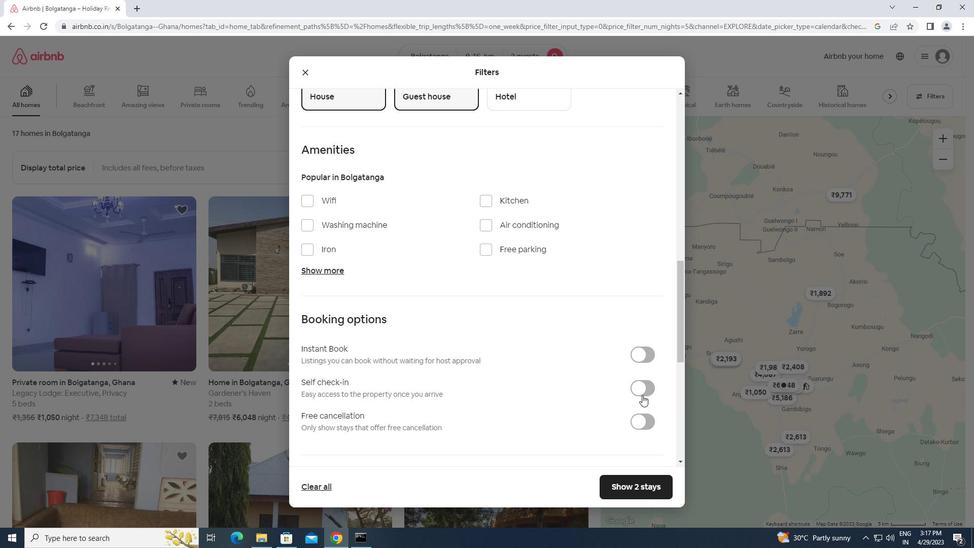 
Action: Mouse moved to (530, 405)
Screenshot: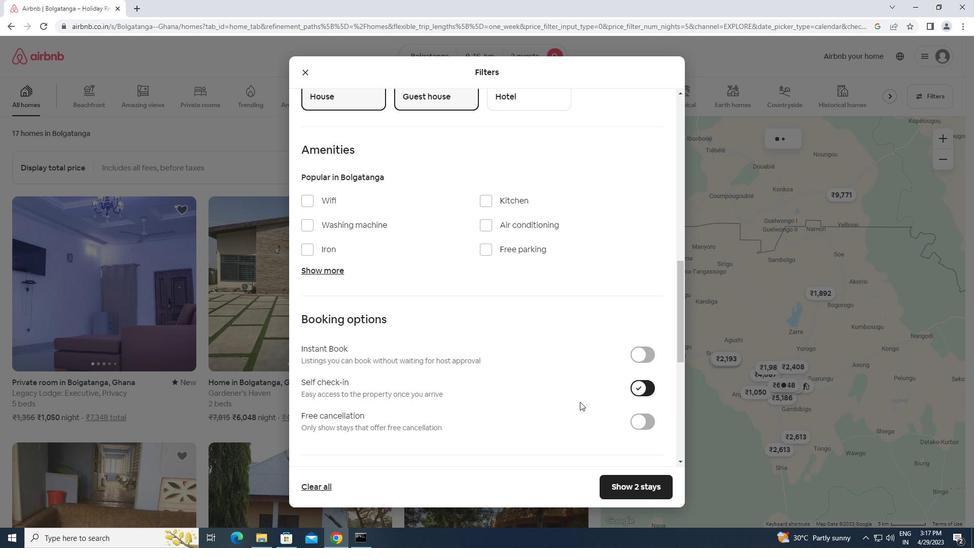 
Action: Mouse scrolled (530, 404) with delta (0, 0)
Screenshot: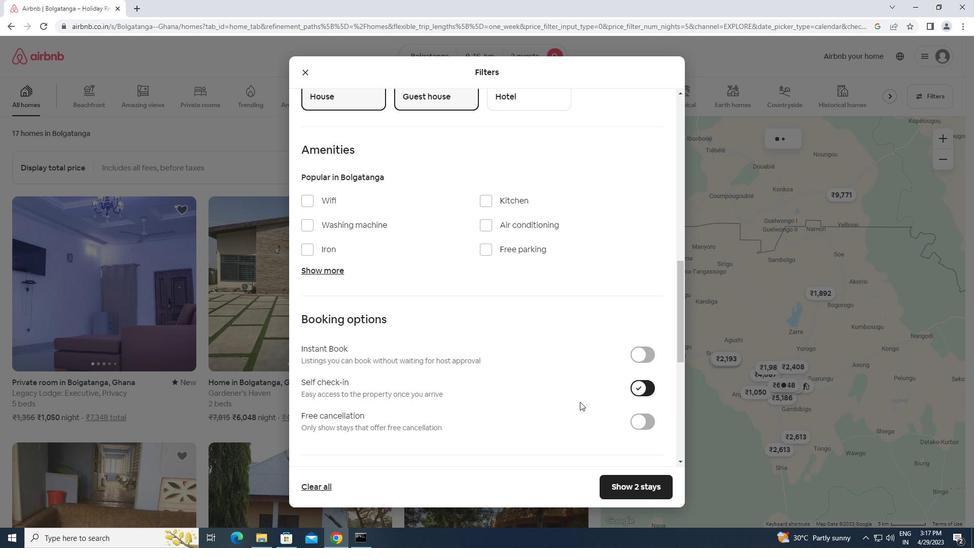 
Action: Mouse scrolled (530, 404) with delta (0, 0)
Screenshot: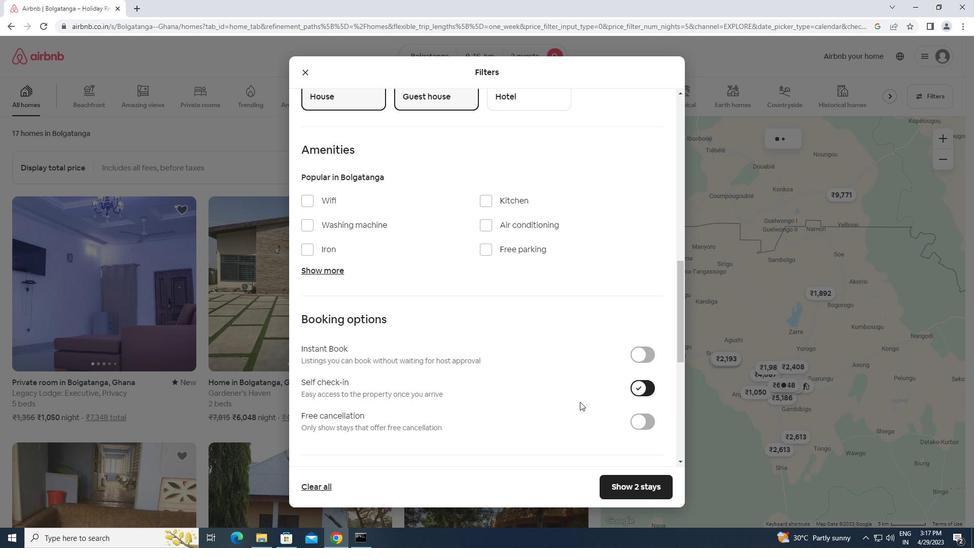 
Action: Mouse scrolled (530, 404) with delta (0, 0)
Screenshot: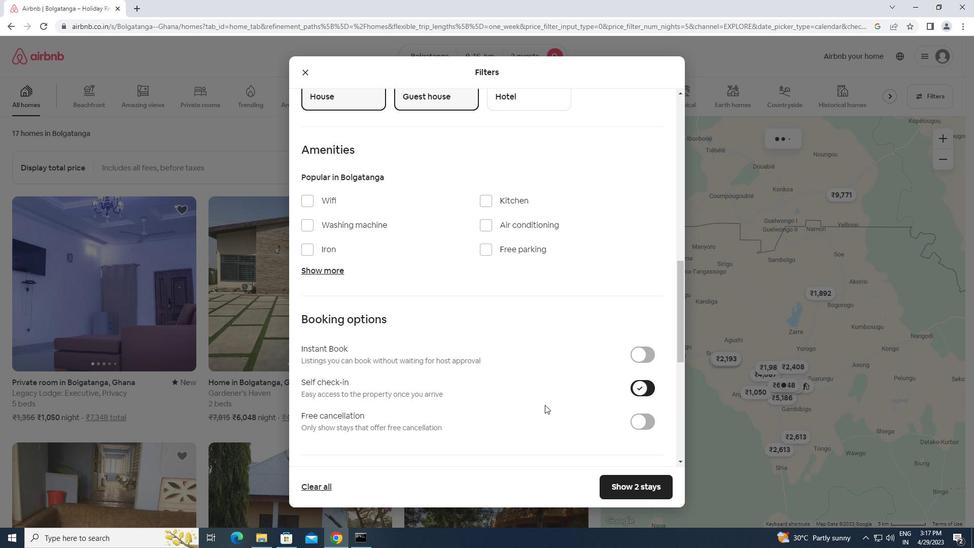
Action: Mouse scrolled (530, 404) with delta (0, 0)
Screenshot: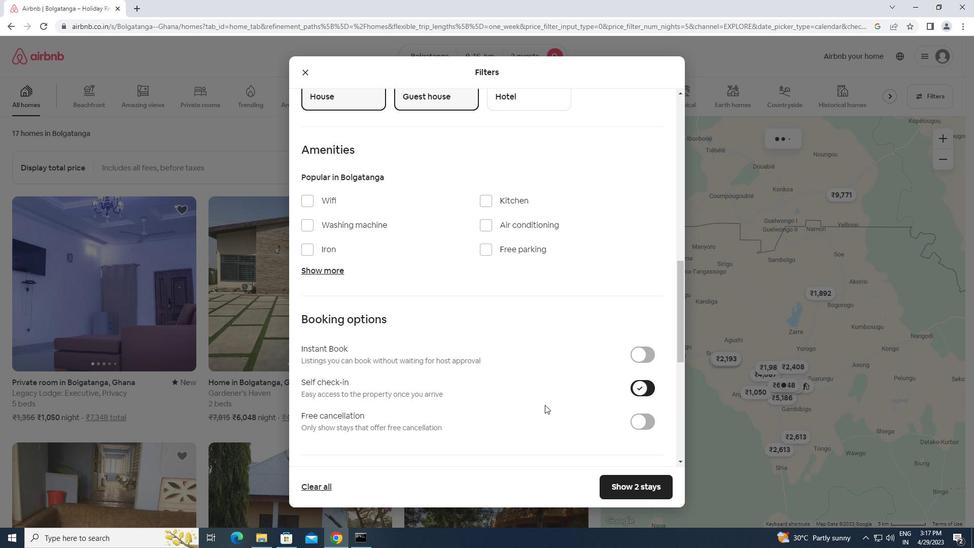
Action: Mouse scrolled (530, 404) with delta (0, 0)
Screenshot: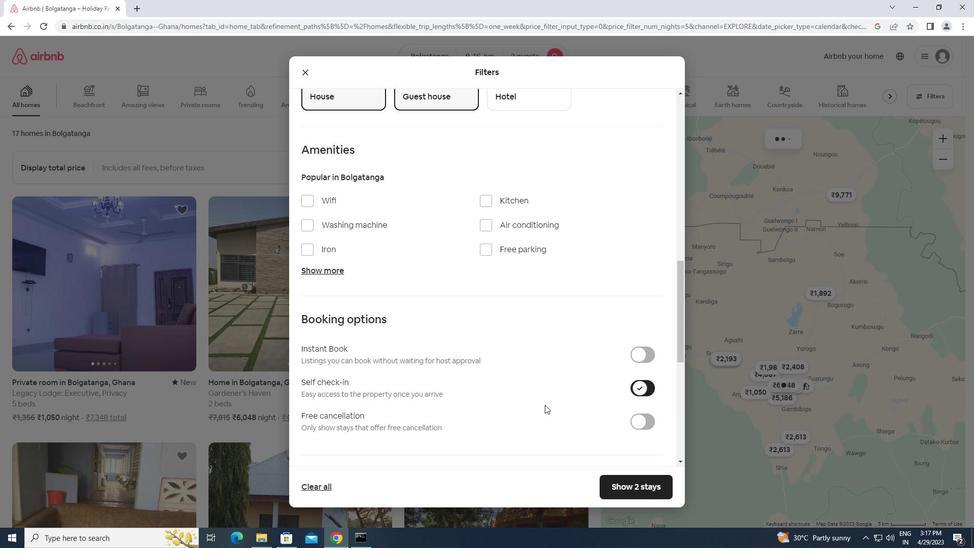 
Action: Mouse scrolled (530, 404) with delta (0, 0)
Screenshot: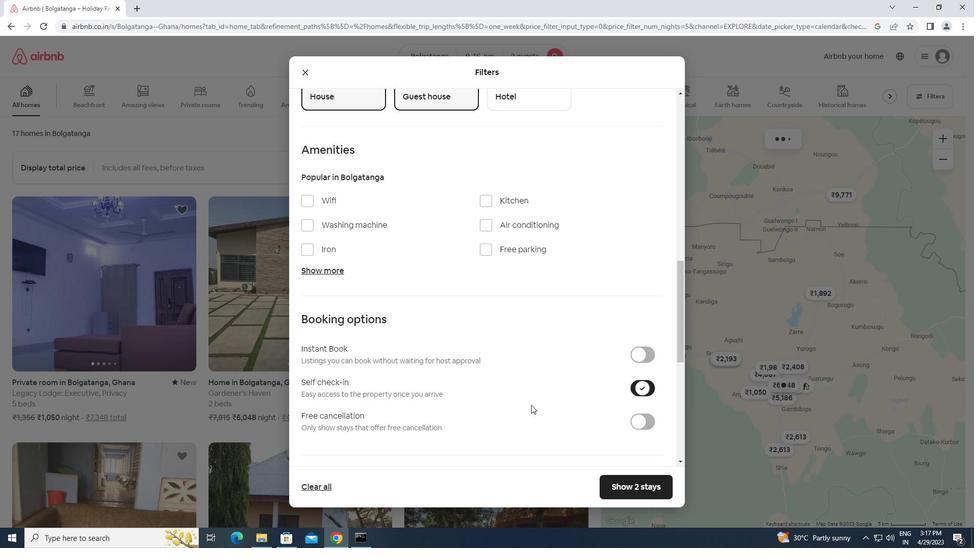 
Action: Mouse moved to (529, 406)
Screenshot: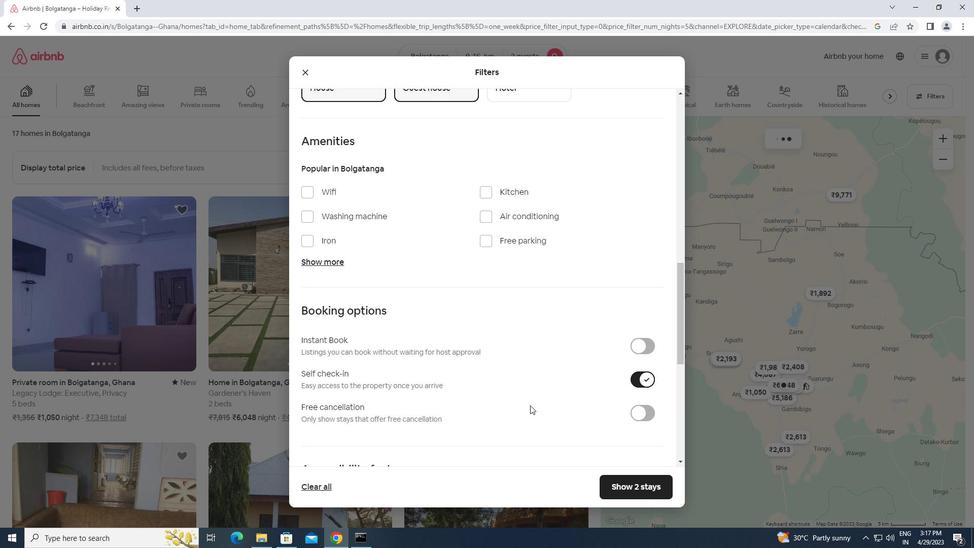 
Action: Mouse scrolled (529, 405) with delta (0, 0)
Screenshot: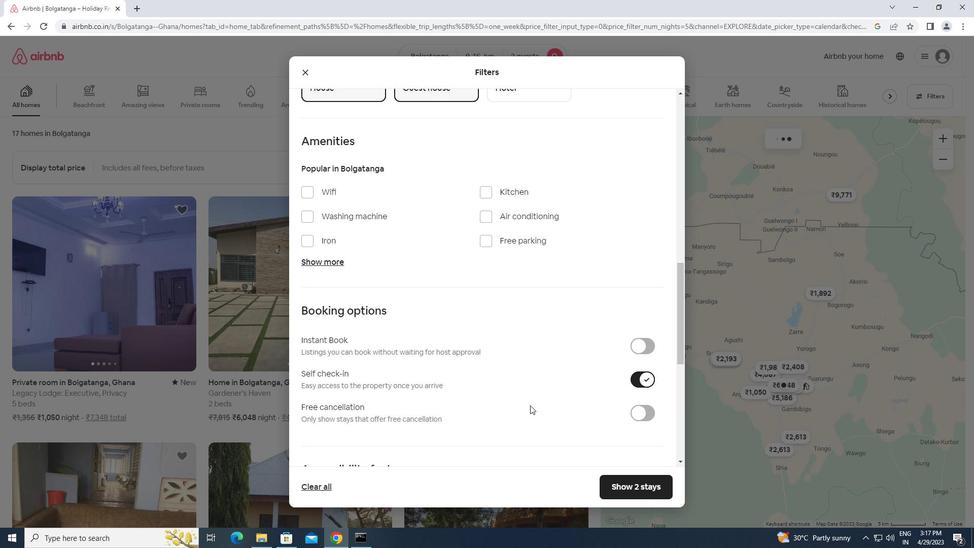 
Action: Mouse moved to (529, 409)
Screenshot: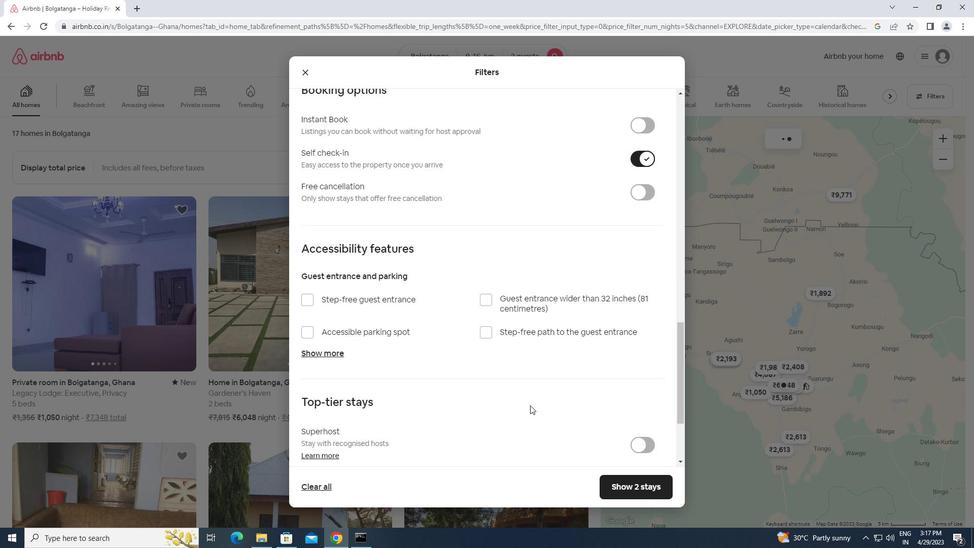
Action: Mouse scrolled (529, 408) with delta (0, 0)
Screenshot: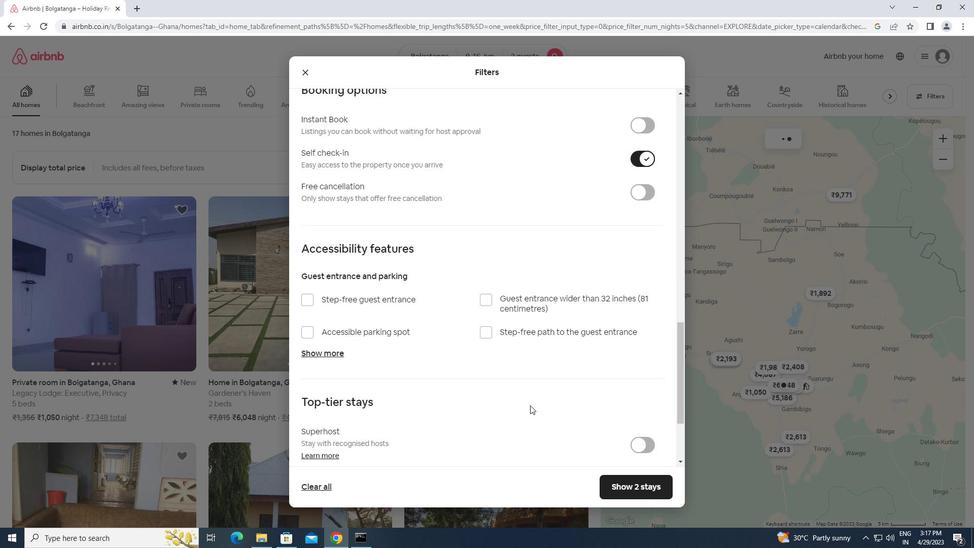 
Action: Mouse moved to (528, 410)
Screenshot: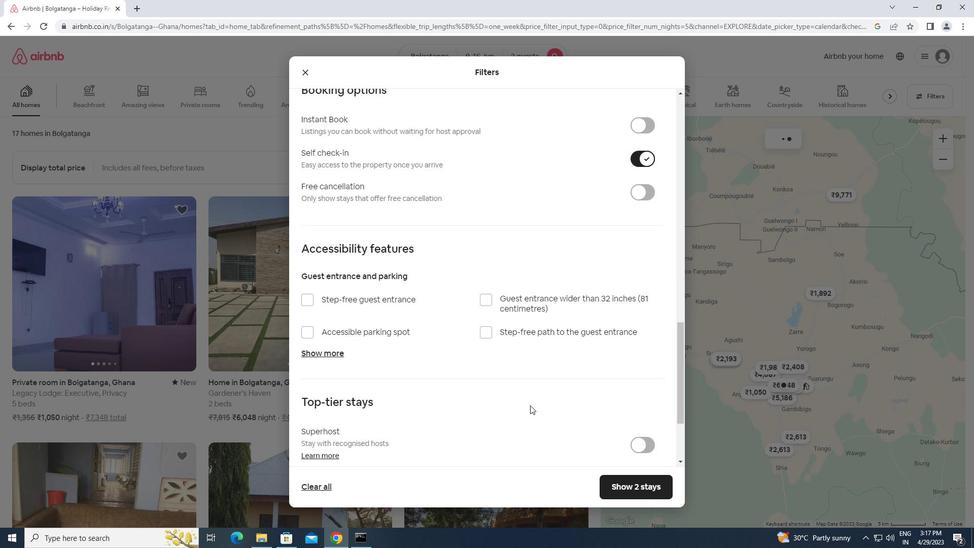 
Action: Mouse scrolled (528, 409) with delta (0, 0)
Screenshot: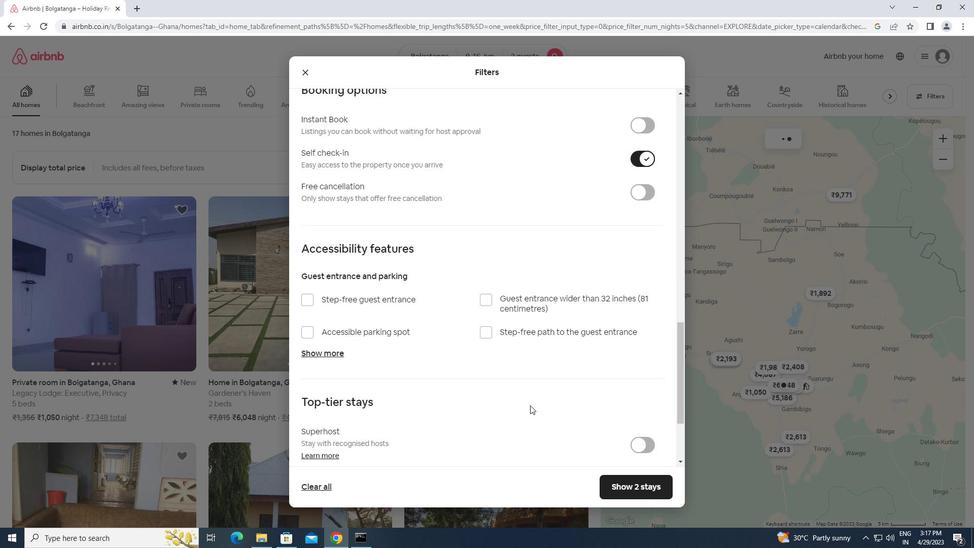 
Action: Mouse scrolled (528, 409) with delta (0, 0)
Screenshot: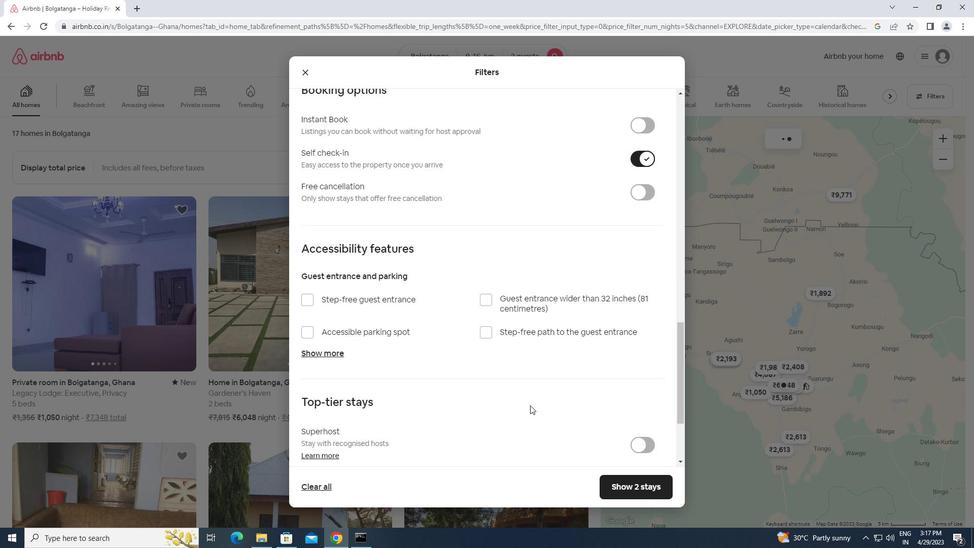 
Action: Mouse moved to (528, 410)
Screenshot: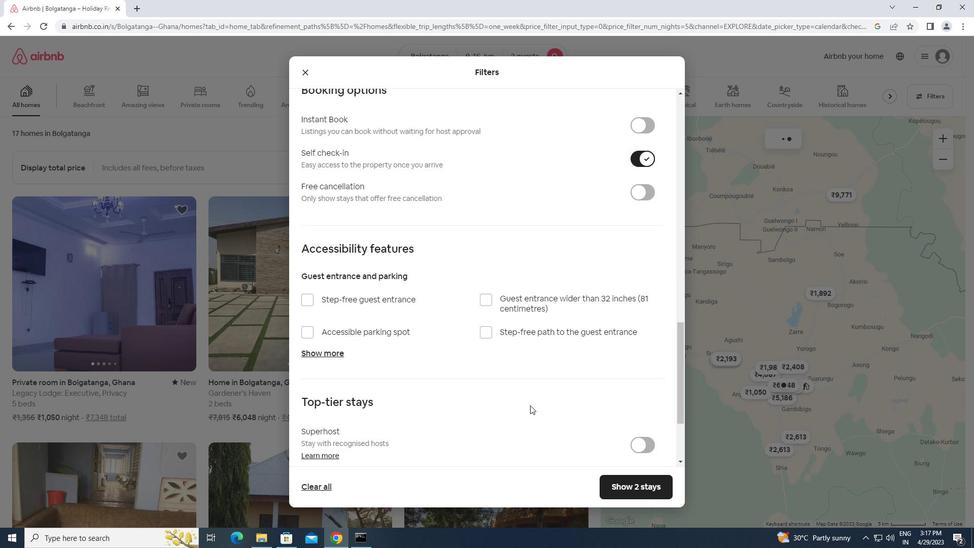
Action: Mouse scrolled (528, 410) with delta (0, 0)
Screenshot: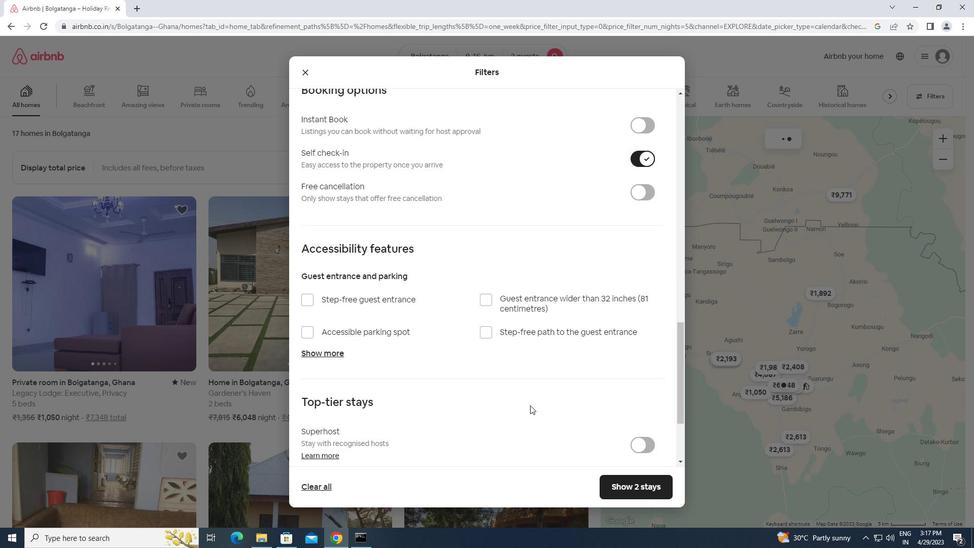 
Action: Mouse moved to (308, 412)
Screenshot: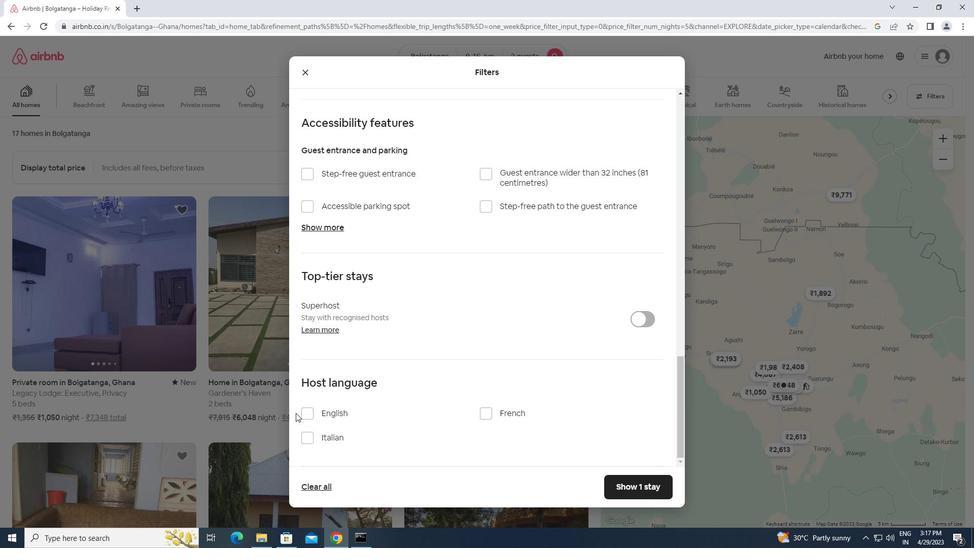
Action: Mouse pressed left at (308, 412)
Screenshot: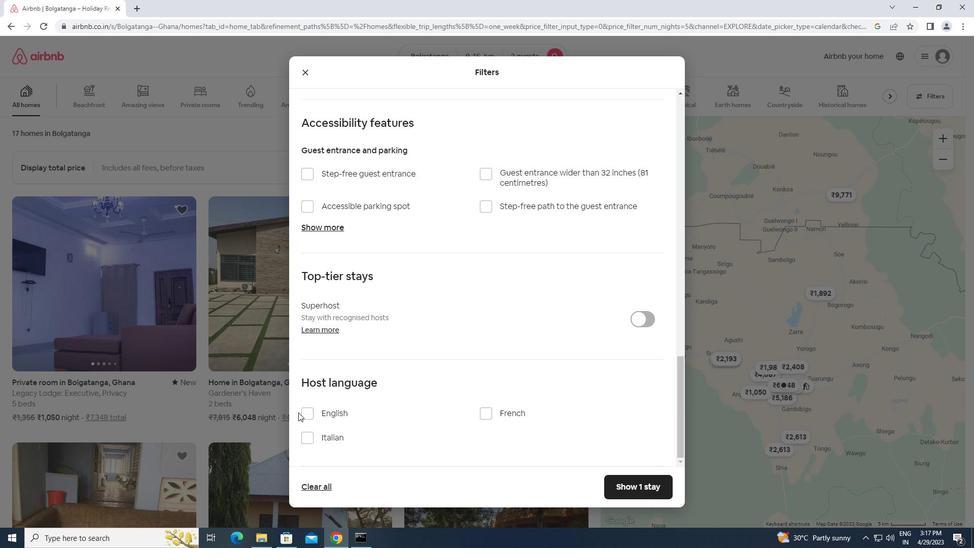 
Action: Mouse moved to (631, 487)
Screenshot: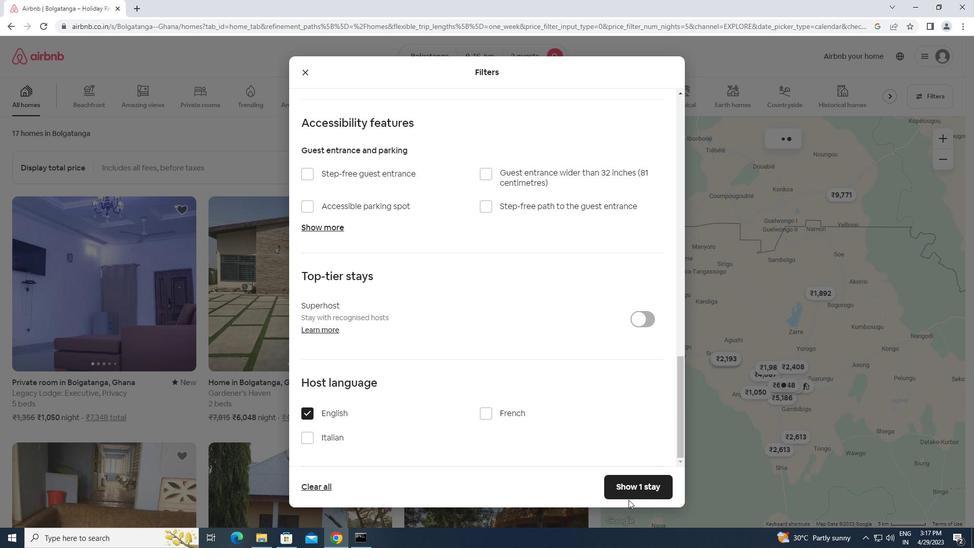 
Action: Mouse pressed left at (631, 487)
Screenshot: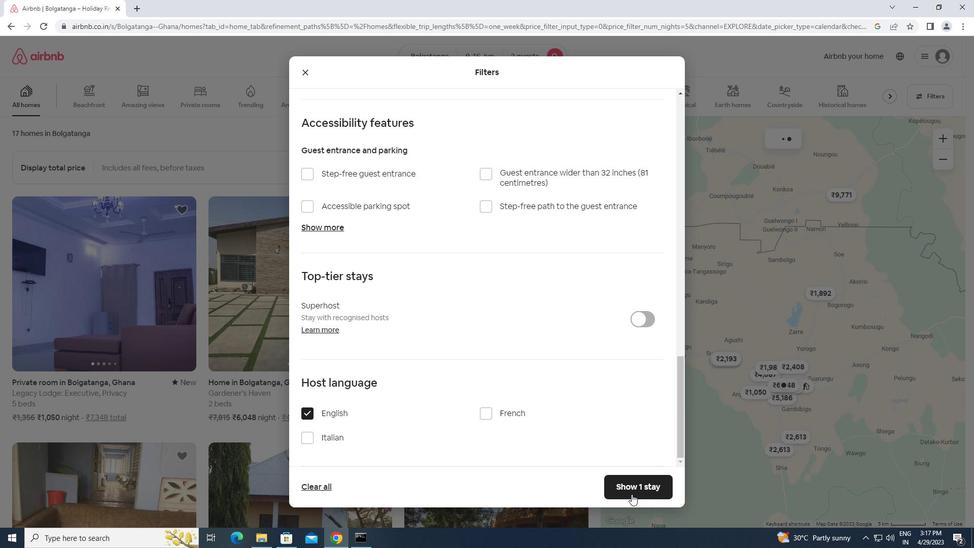 
Action: Mouse moved to (631, 487)
Screenshot: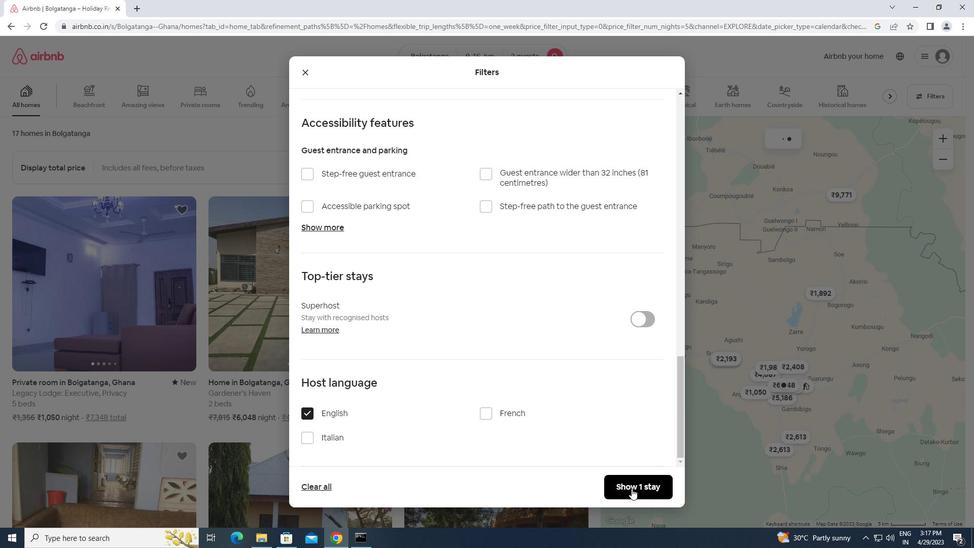 
